 Task: Look for space in Uherské Hradište, Czech Republic from 12th August, 2023 to 16th August, 2023 for 8 adults in price range Rs.10000 to Rs.16000. Place can be private room with 8 bedrooms having 8 beds and 8 bathrooms. Property type can be house, flat, guest house, hotel. Amenities needed are: wifi, TV, free parkinig on premises, gym, breakfast. Booking option can be shelf check-in. Required host language is English.
Action: Mouse moved to (419, 88)
Screenshot: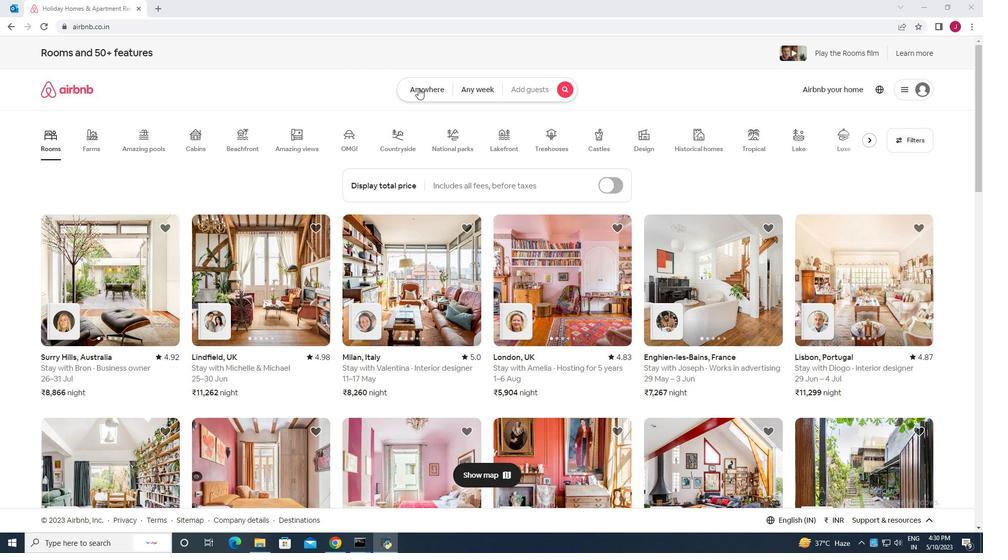 
Action: Mouse pressed left at (419, 88)
Screenshot: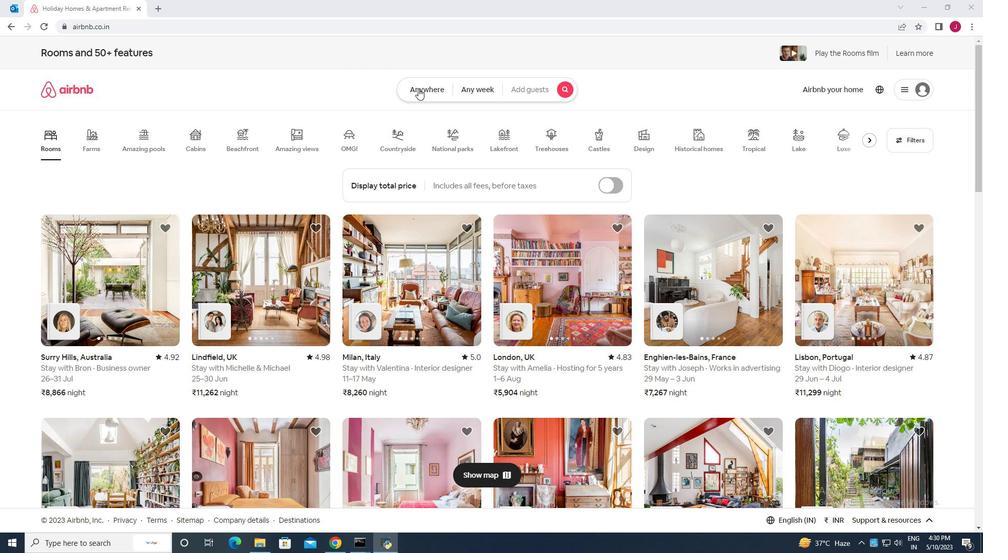 
Action: Mouse moved to (313, 131)
Screenshot: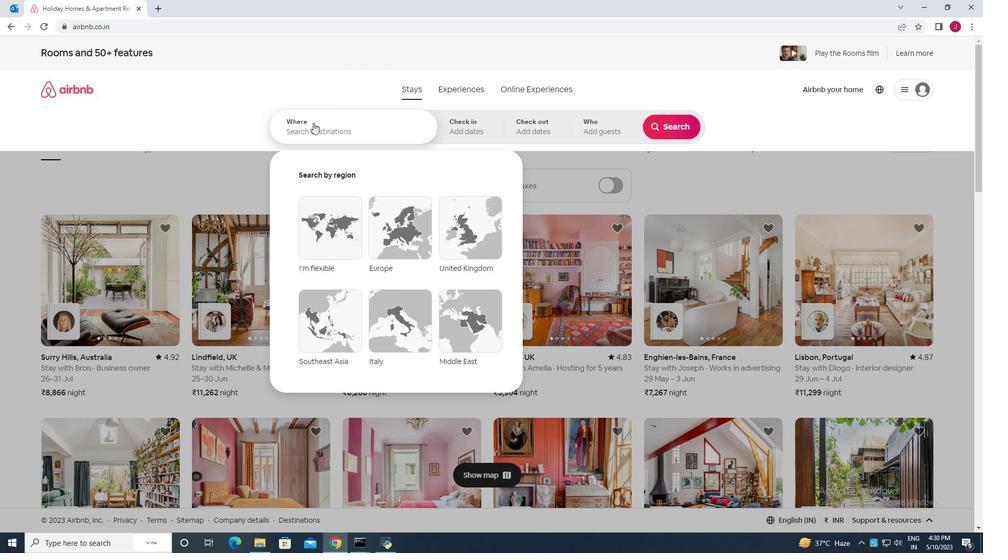 
Action: Mouse pressed left at (313, 131)
Screenshot: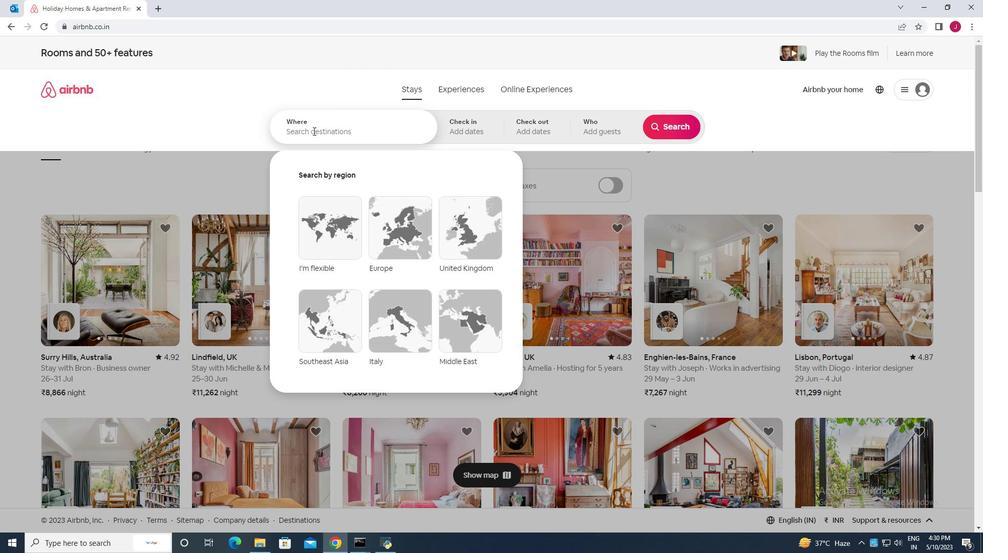 
Action: Mouse moved to (313, 132)
Screenshot: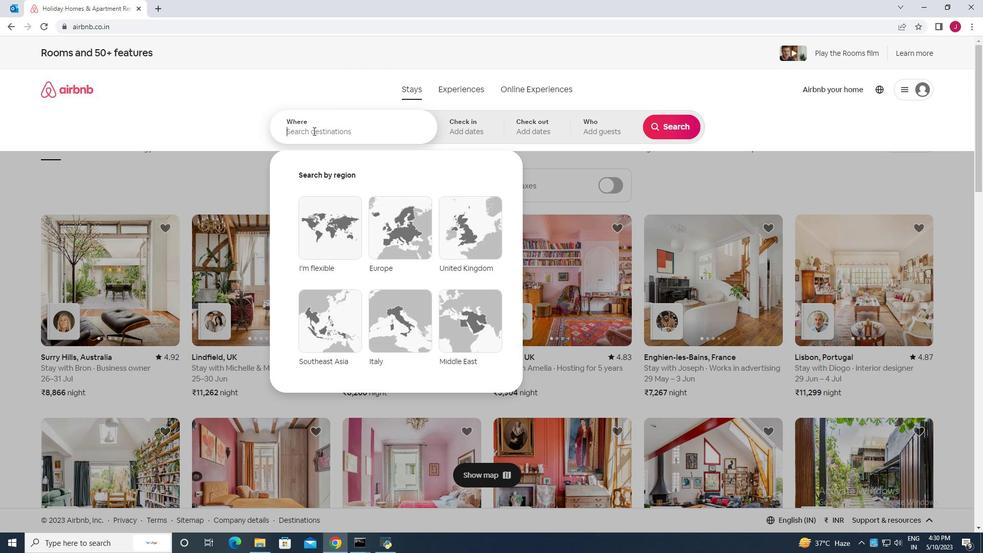 
Action: Key pressed <Key.caps_lock>U<Key.caps_lock>herske<Key.space>har<Key.backspace><Key.backspace>radiste<Key.space>czech<Key.space>republic
Screenshot: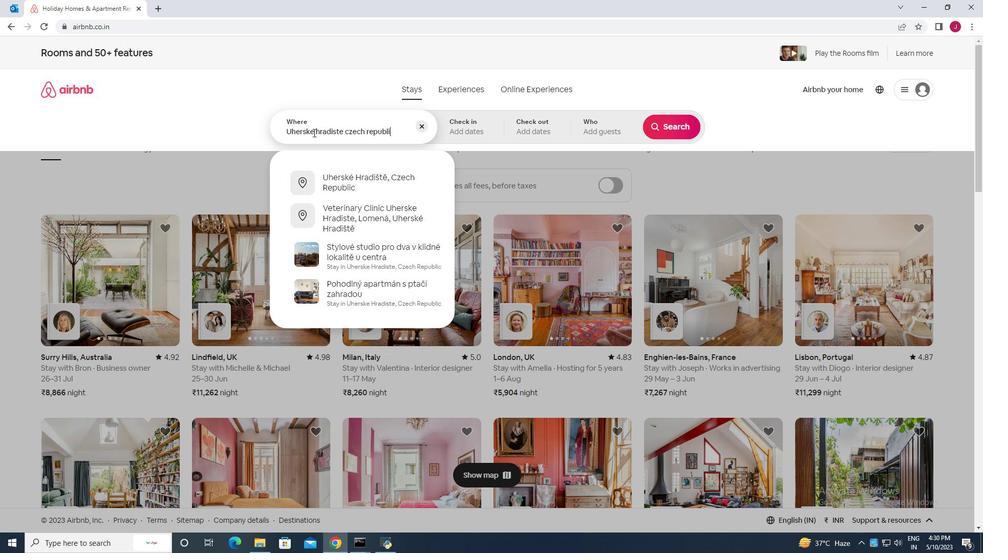 
Action: Mouse moved to (366, 183)
Screenshot: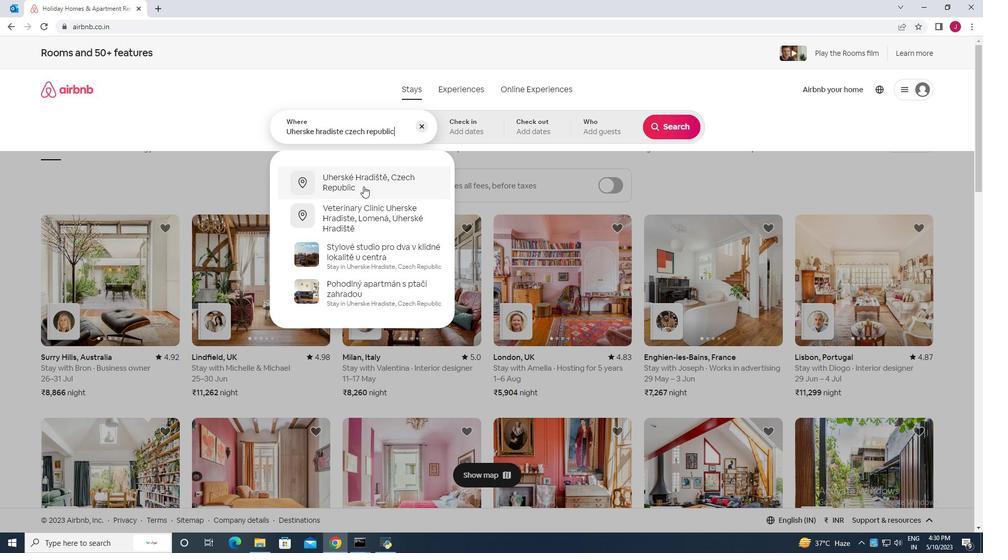 
Action: Mouse pressed left at (366, 183)
Screenshot: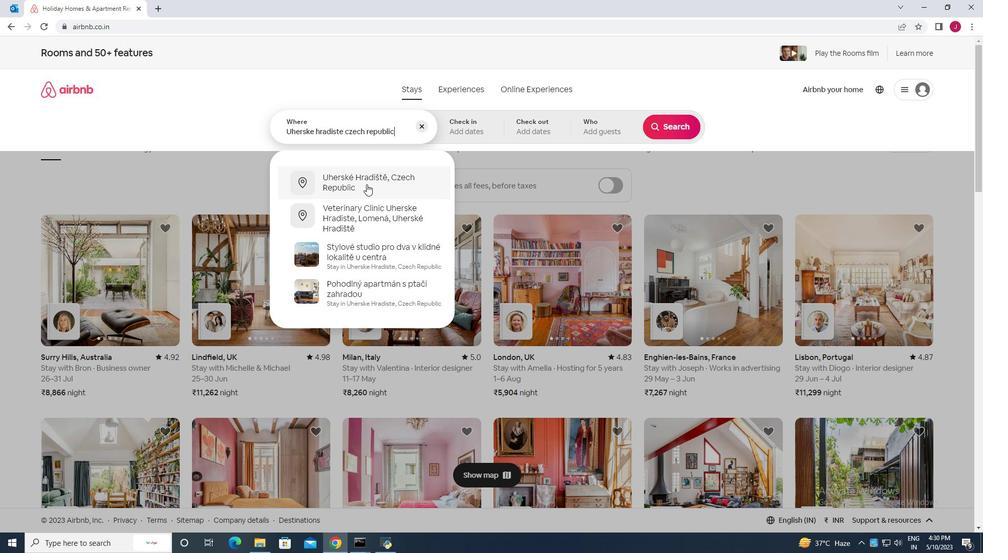 
Action: Mouse moved to (672, 212)
Screenshot: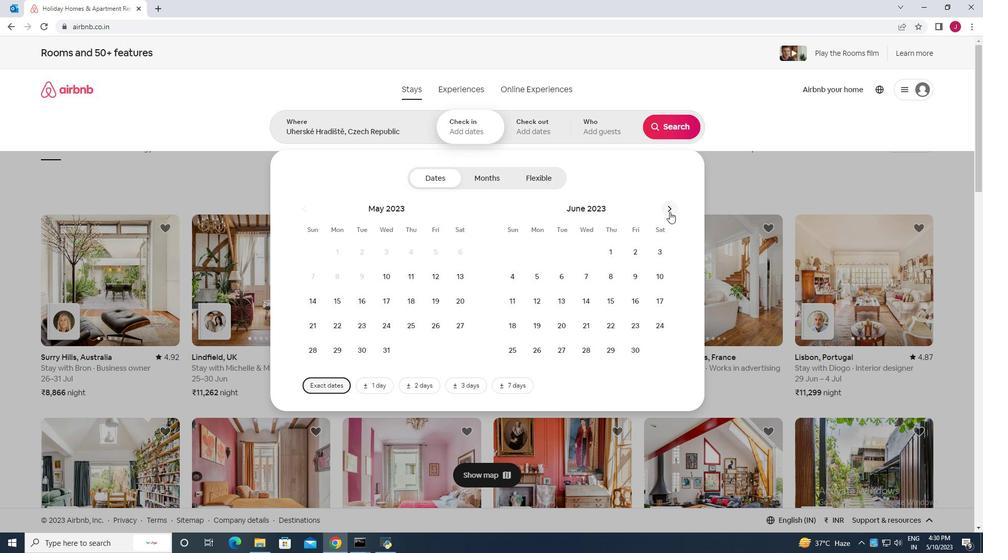 
Action: Mouse pressed left at (672, 212)
Screenshot: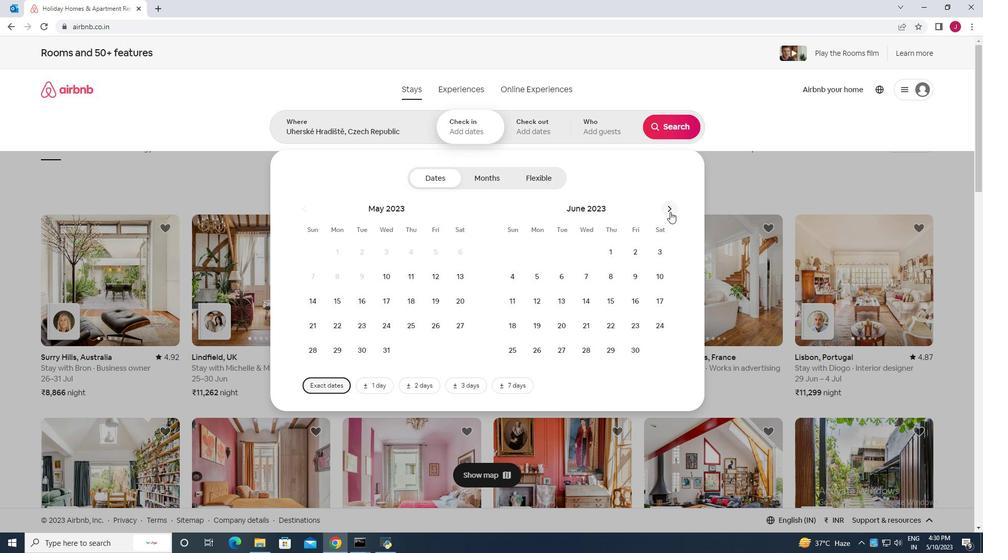 
Action: Mouse moved to (672, 212)
Screenshot: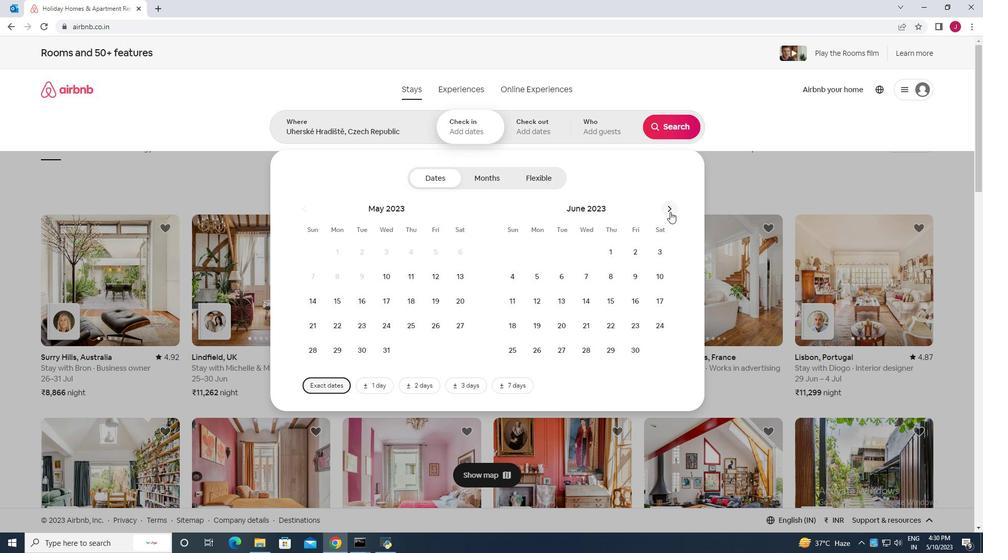
Action: Mouse pressed left at (672, 212)
Screenshot: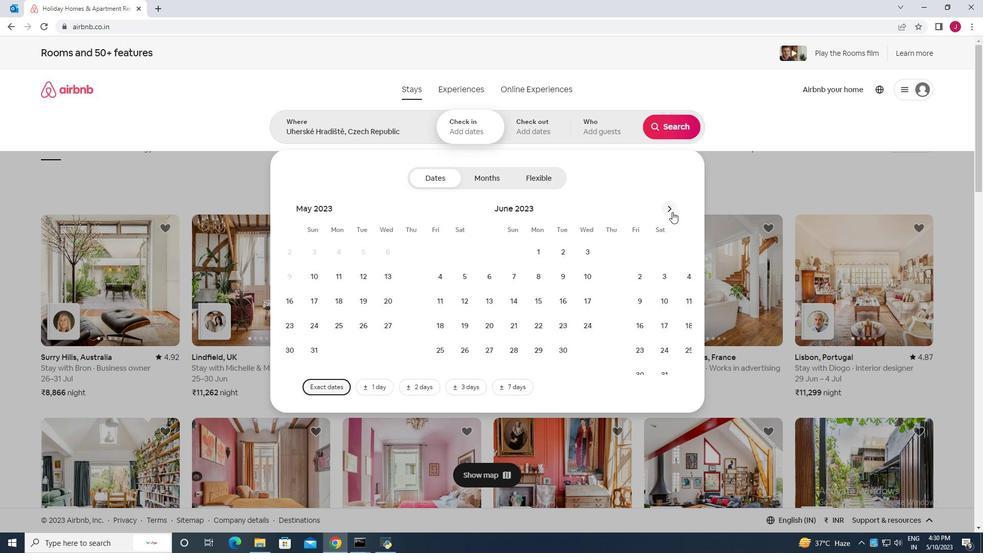 
Action: Mouse pressed left at (672, 212)
Screenshot: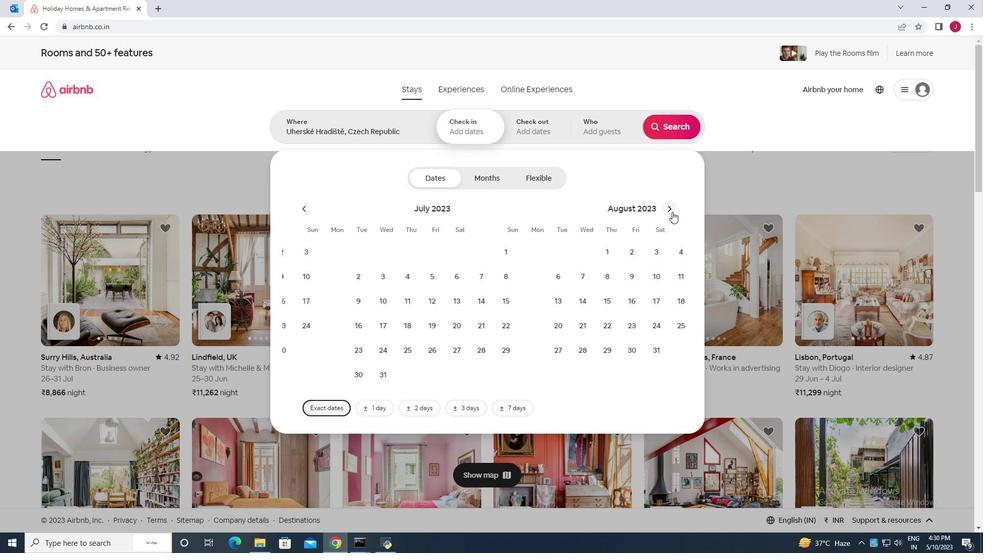 
Action: Mouse moved to (461, 278)
Screenshot: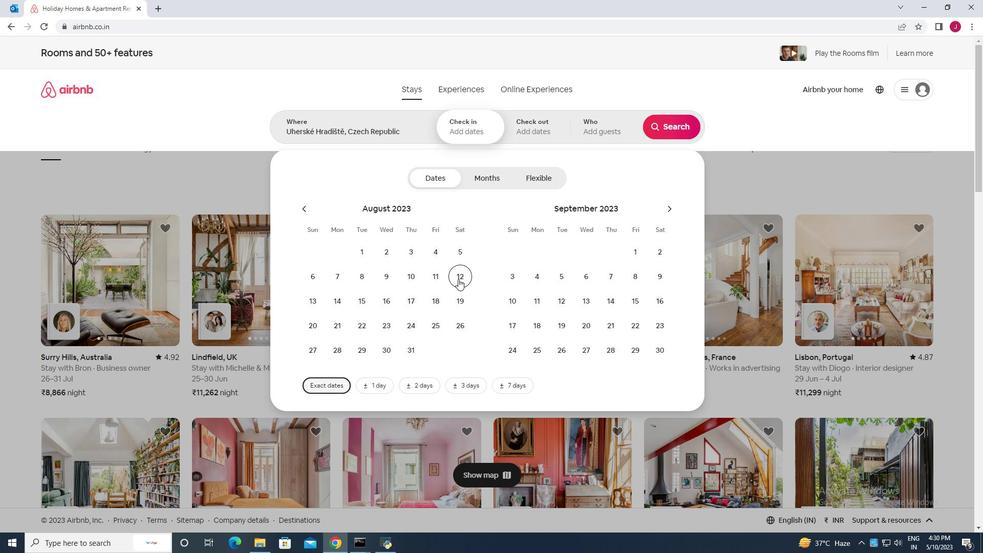 
Action: Mouse pressed left at (461, 278)
Screenshot: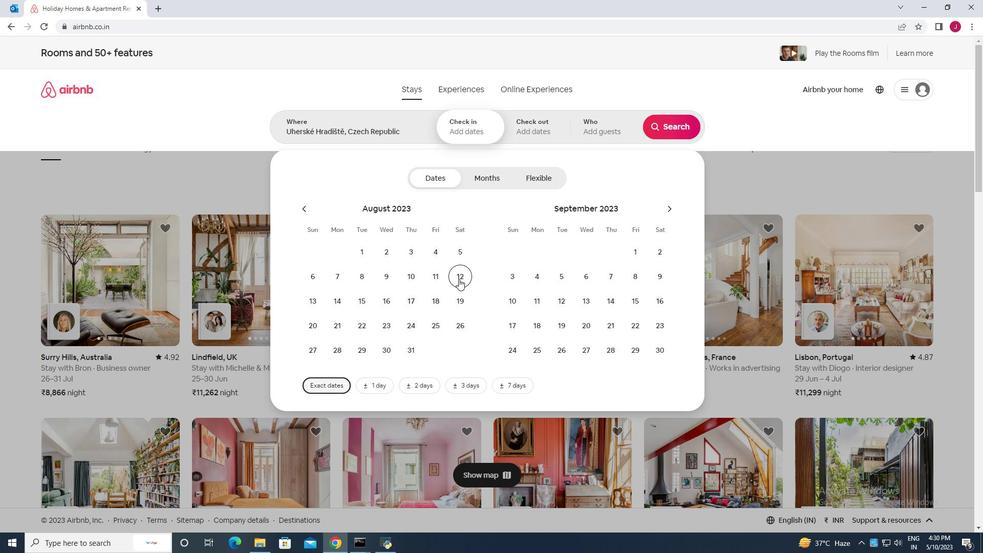 
Action: Mouse moved to (385, 302)
Screenshot: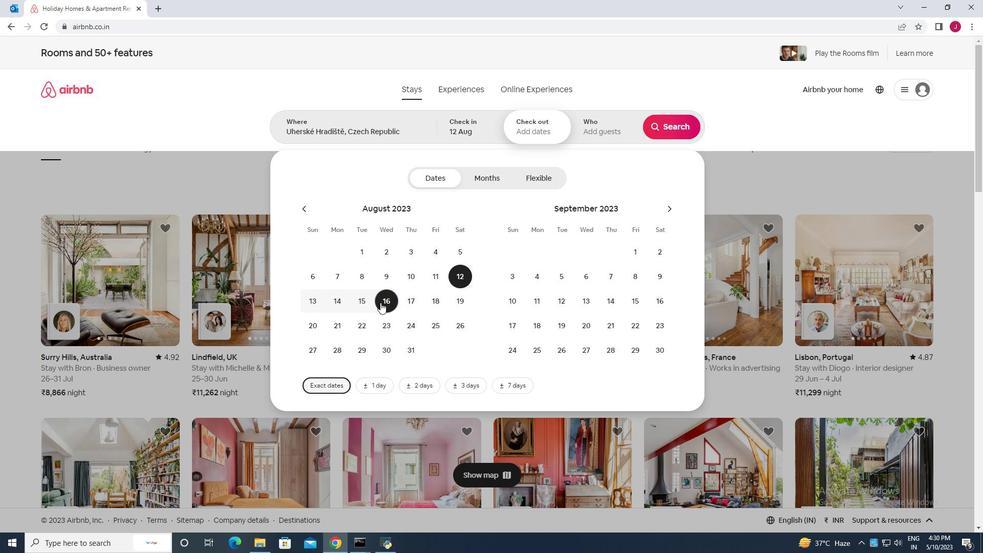 
Action: Mouse pressed left at (385, 302)
Screenshot: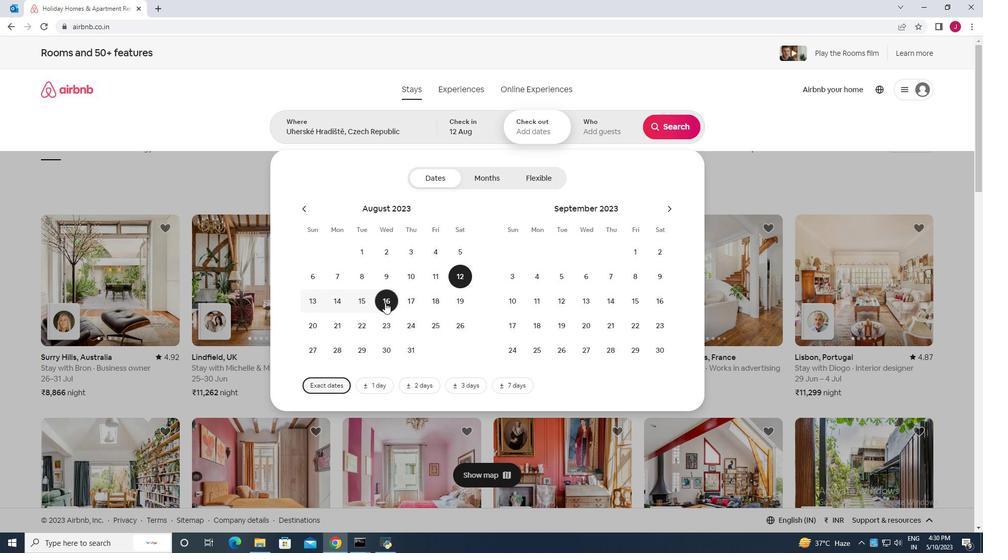 
Action: Mouse moved to (599, 131)
Screenshot: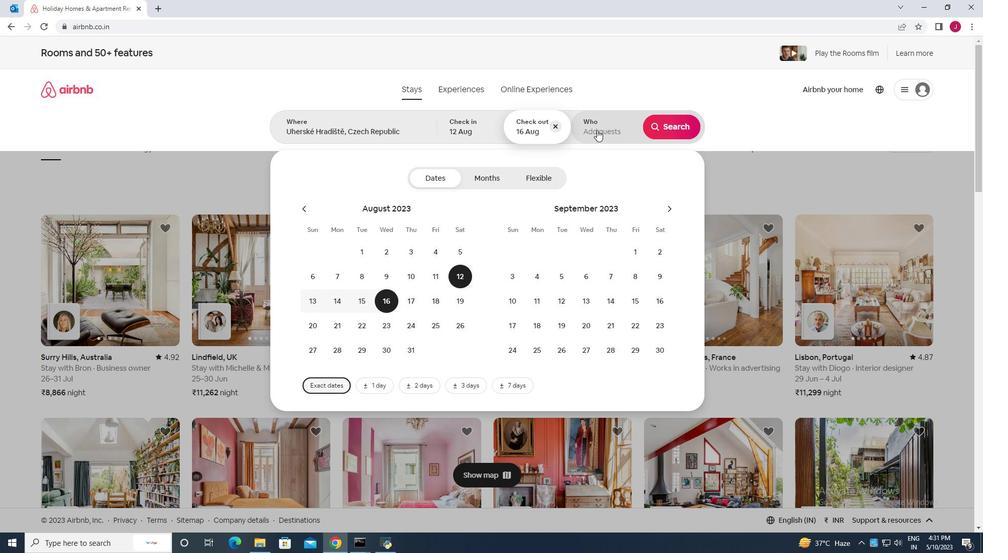 
Action: Mouse pressed left at (599, 131)
Screenshot: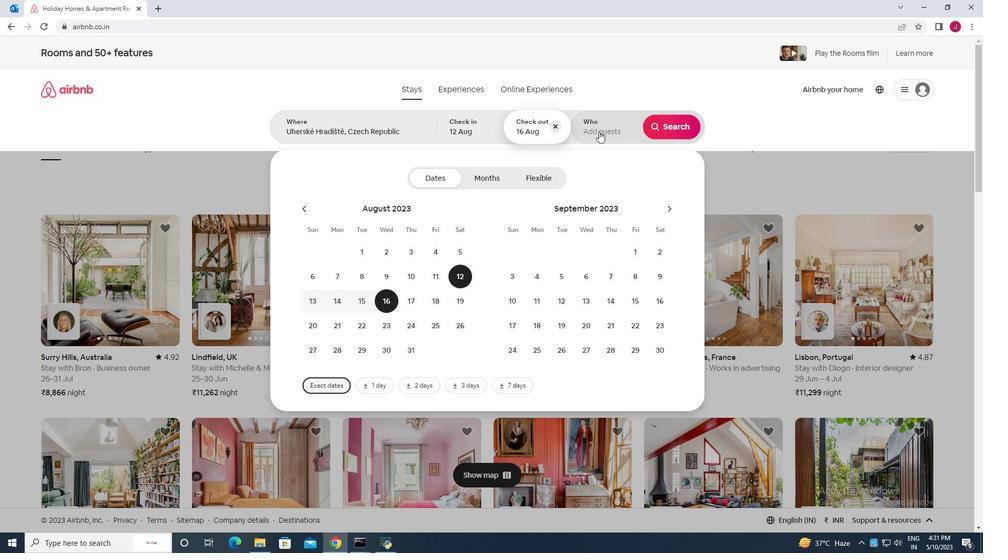 
Action: Mouse moved to (675, 182)
Screenshot: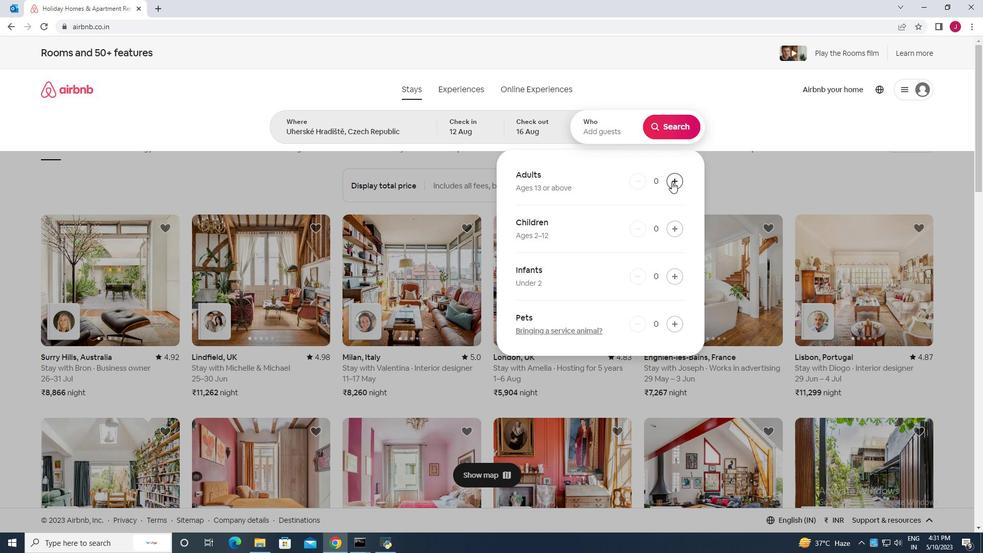 
Action: Mouse pressed left at (675, 182)
Screenshot: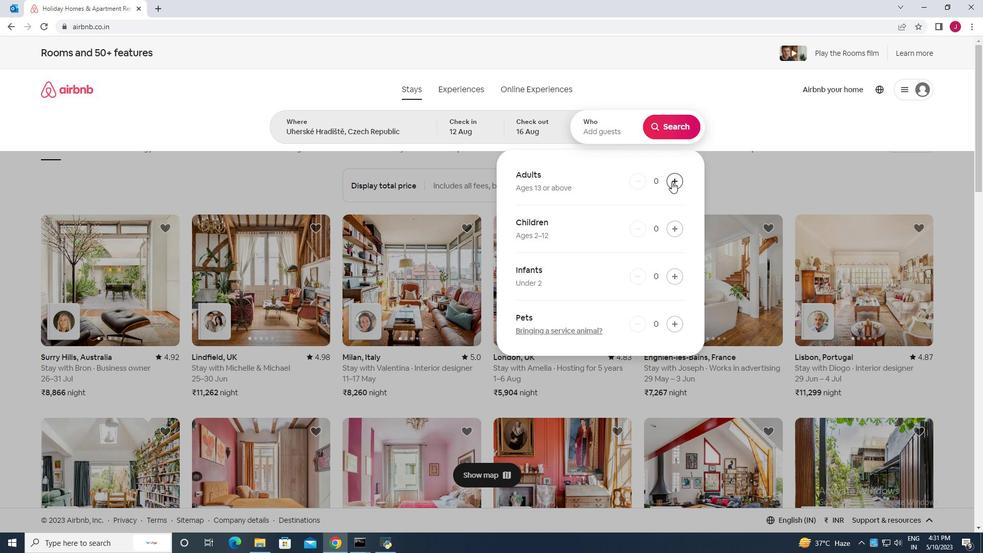 
Action: Mouse moved to (675, 182)
Screenshot: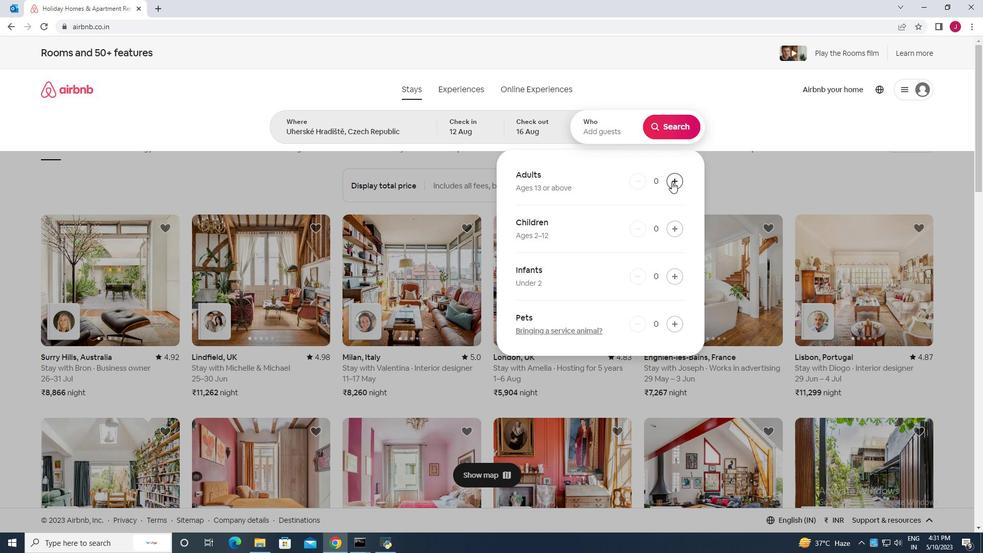 
Action: Mouse pressed left at (675, 182)
Screenshot: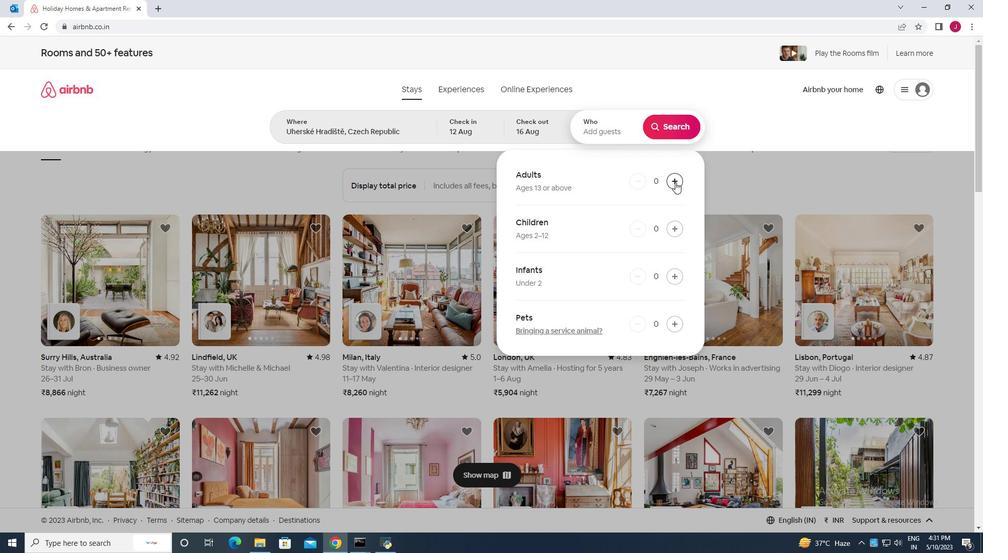 
Action: Mouse pressed left at (675, 182)
Screenshot: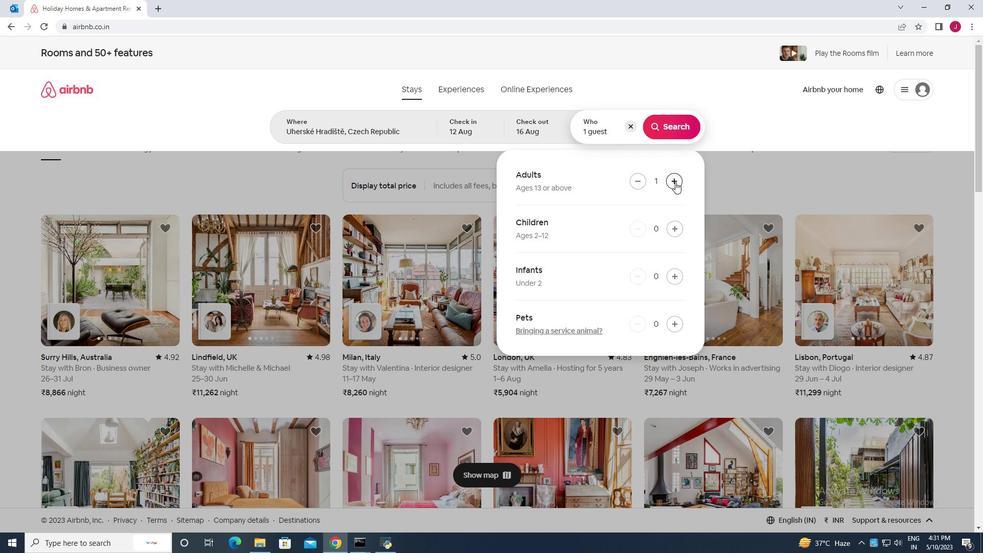 
Action: Mouse pressed left at (675, 182)
Screenshot: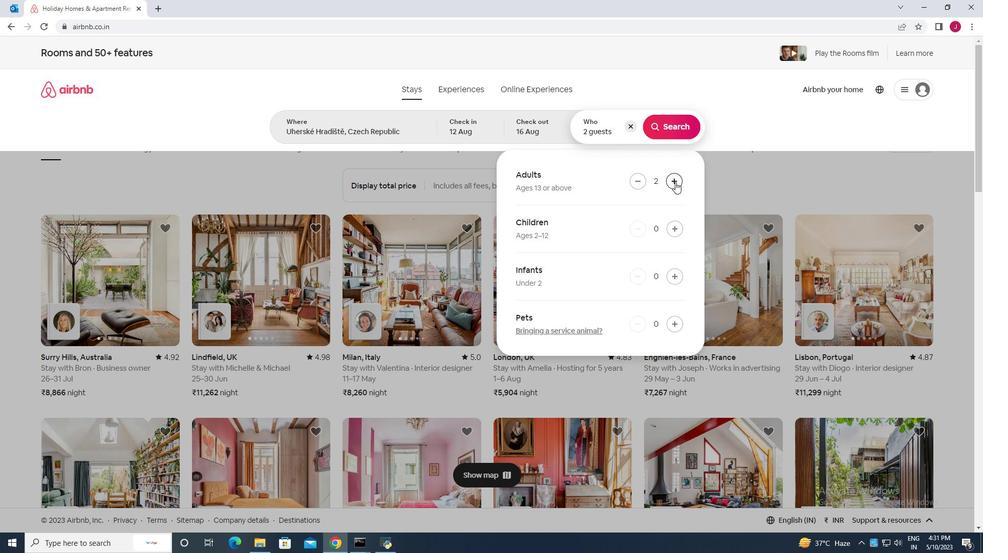 
Action: Mouse pressed left at (675, 182)
Screenshot: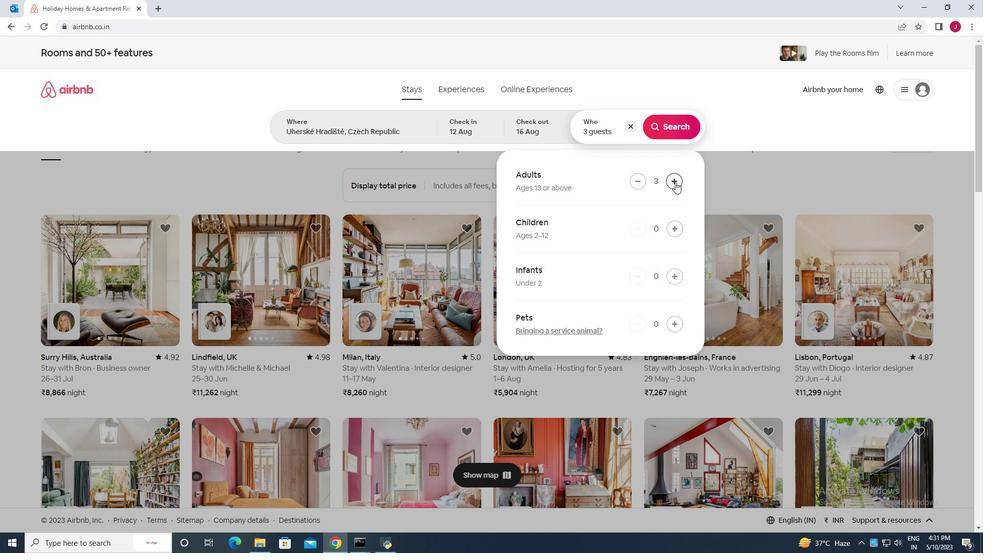 
Action: Mouse pressed left at (675, 182)
Screenshot: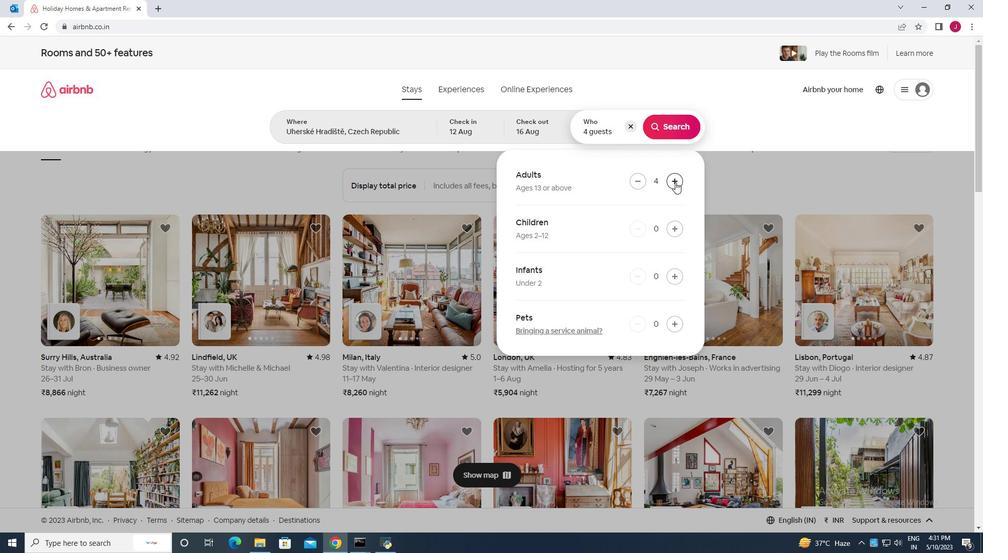 
Action: Mouse pressed left at (675, 182)
Screenshot: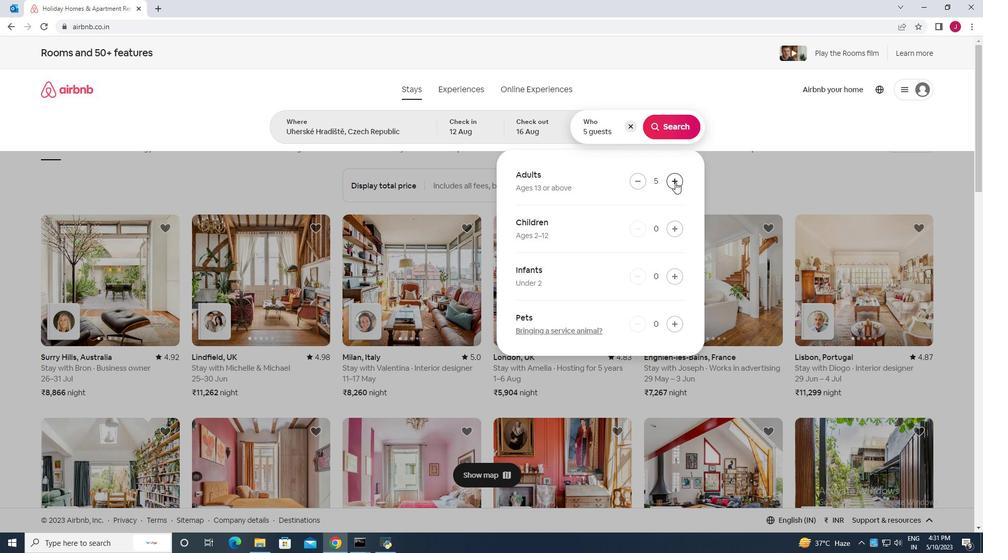 
Action: Mouse pressed left at (675, 182)
Screenshot: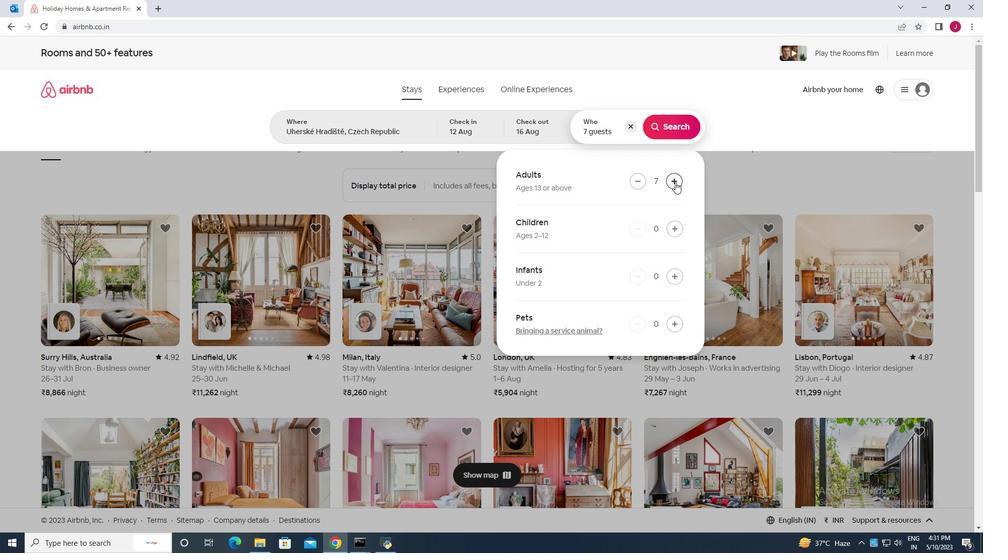 
Action: Mouse moved to (681, 126)
Screenshot: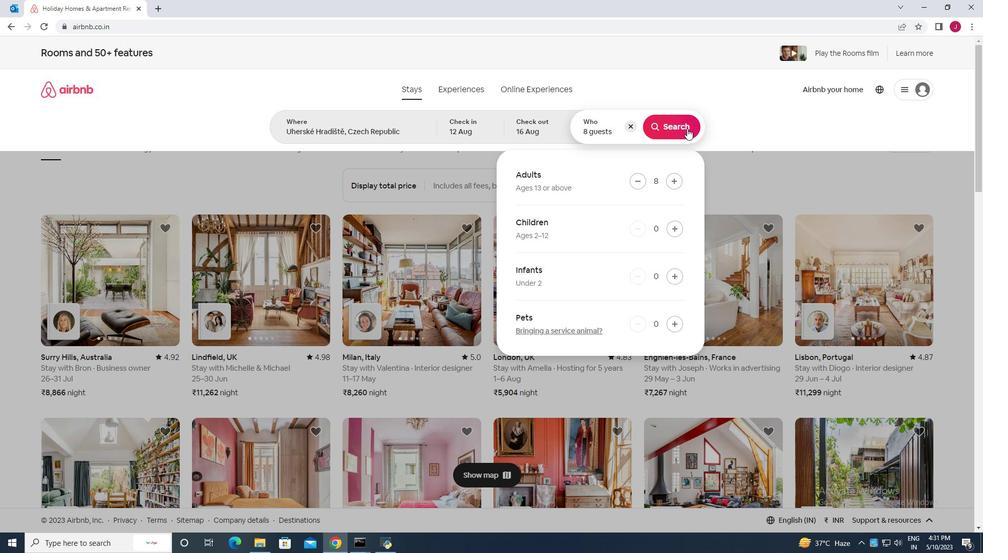 
Action: Mouse pressed left at (681, 126)
Screenshot: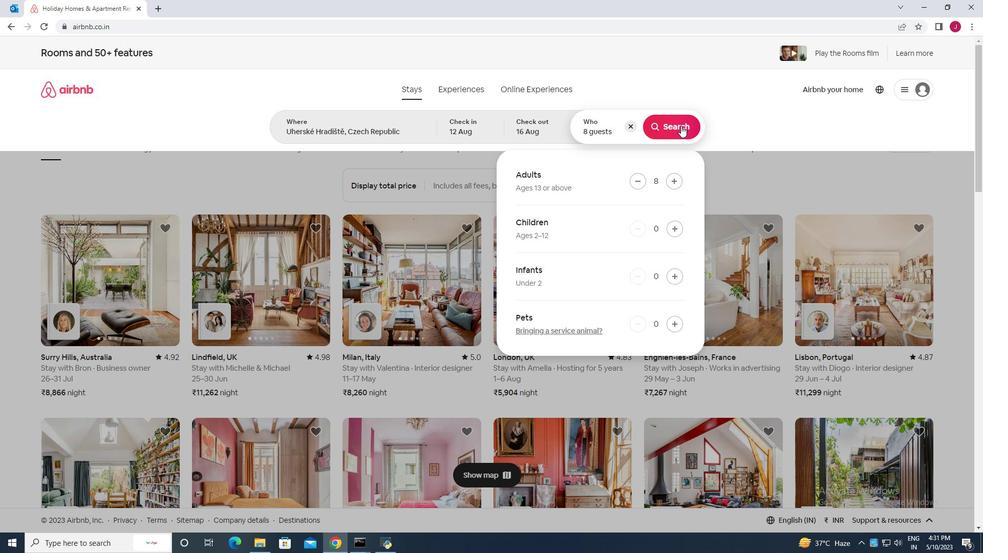 
Action: Mouse moved to (944, 96)
Screenshot: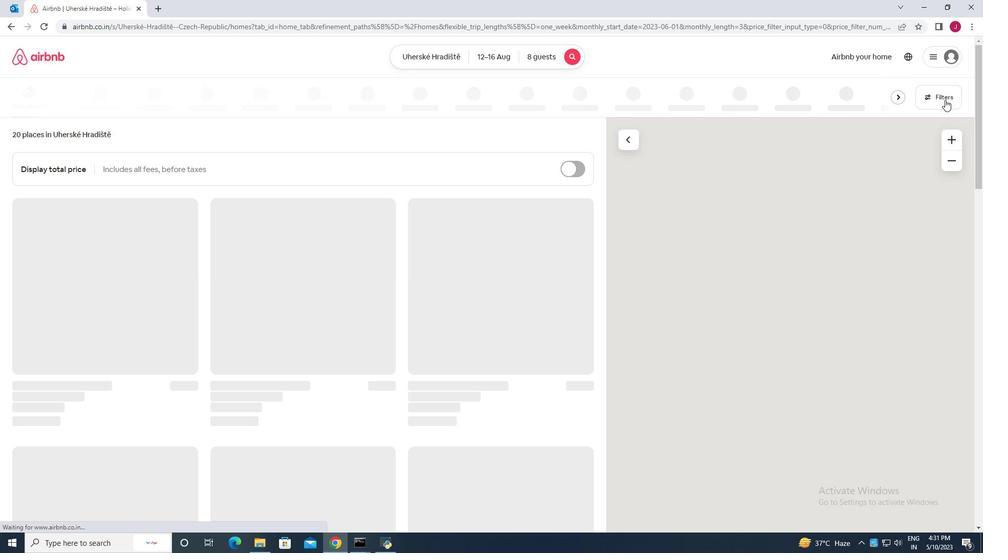 
Action: Mouse pressed left at (944, 96)
Screenshot: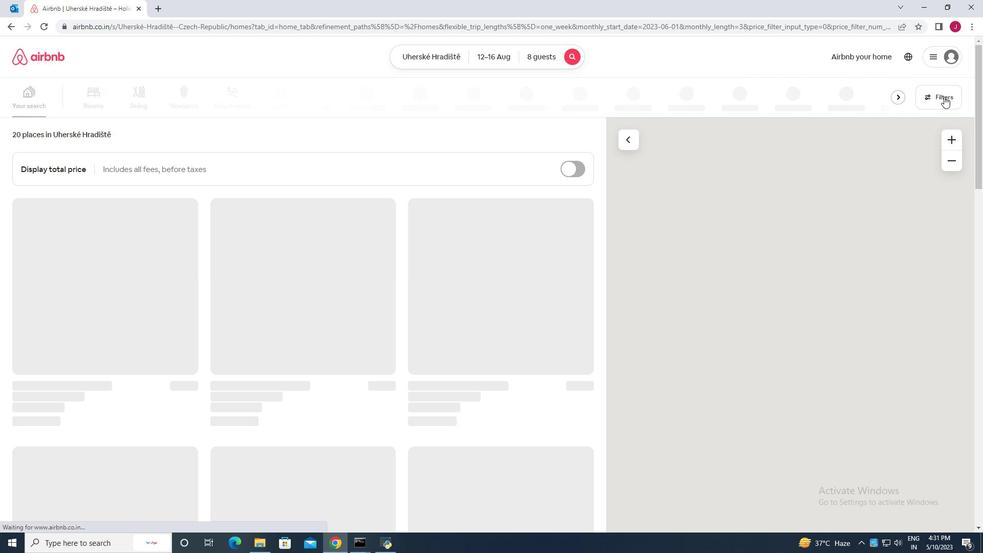 
Action: Mouse moved to (365, 344)
Screenshot: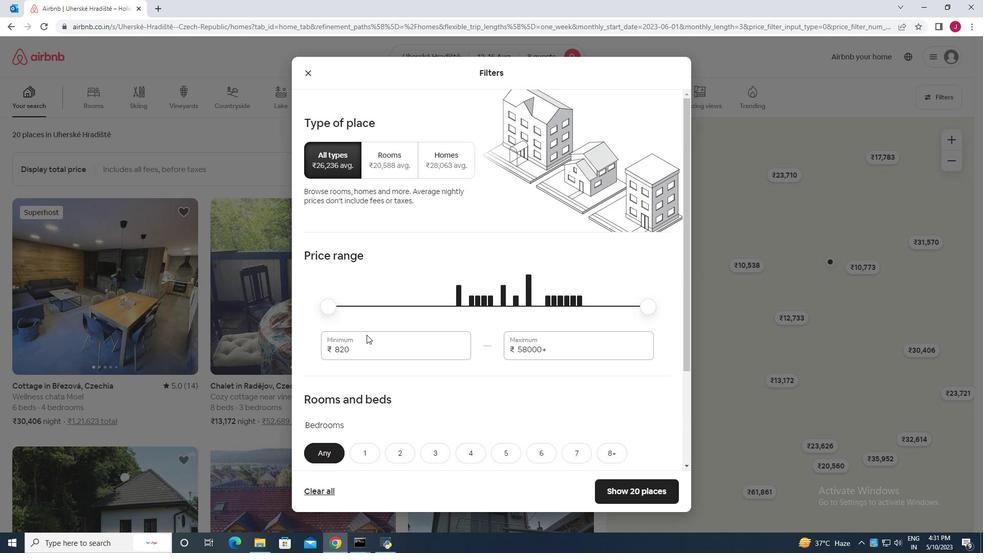 
Action: Mouse pressed left at (365, 344)
Screenshot: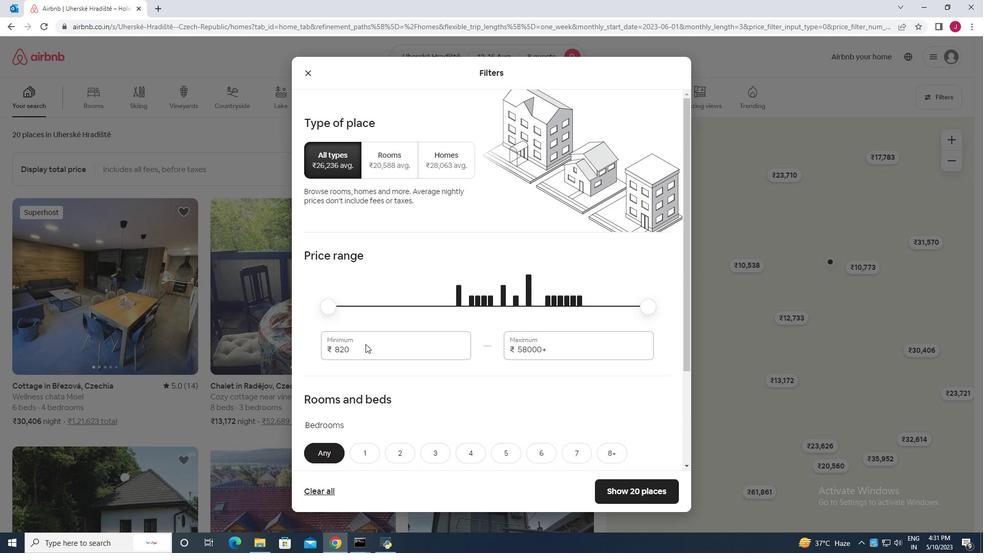 
Action: Key pressed <Key.backspace><Key.backspace><Key.backspace><Key.backspace><Key.backspace><Key.backspace><Key.backspace><Key.backspace><Key.backspace><Key.backspace>10000
Screenshot: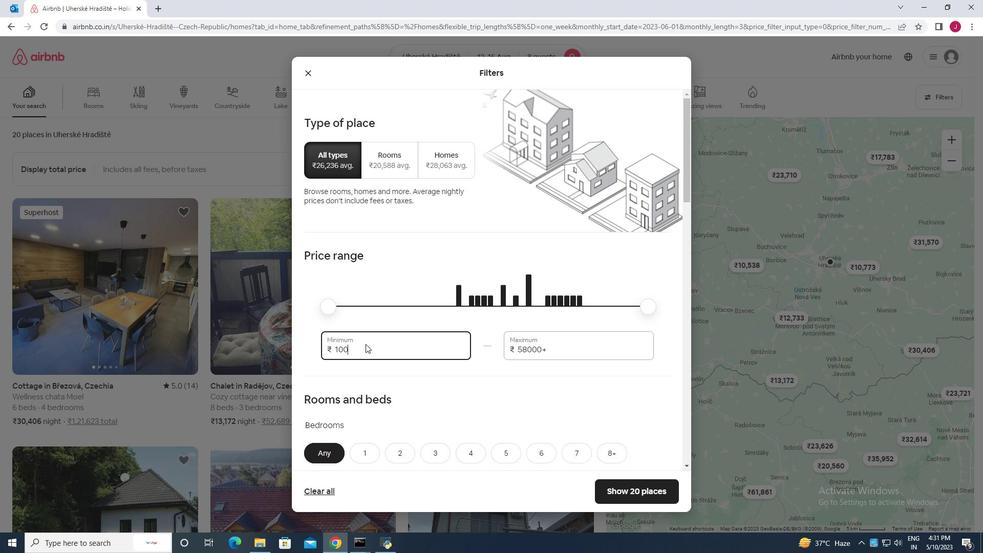 
Action: Mouse moved to (572, 350)
Screenshot: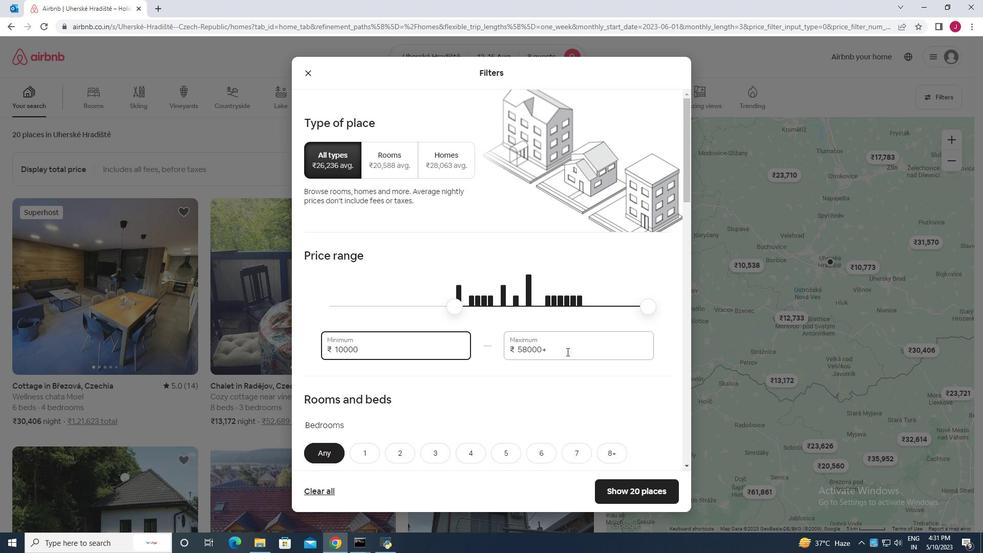 
Action: Mouse pressed left at (572, 350)
Screenshot: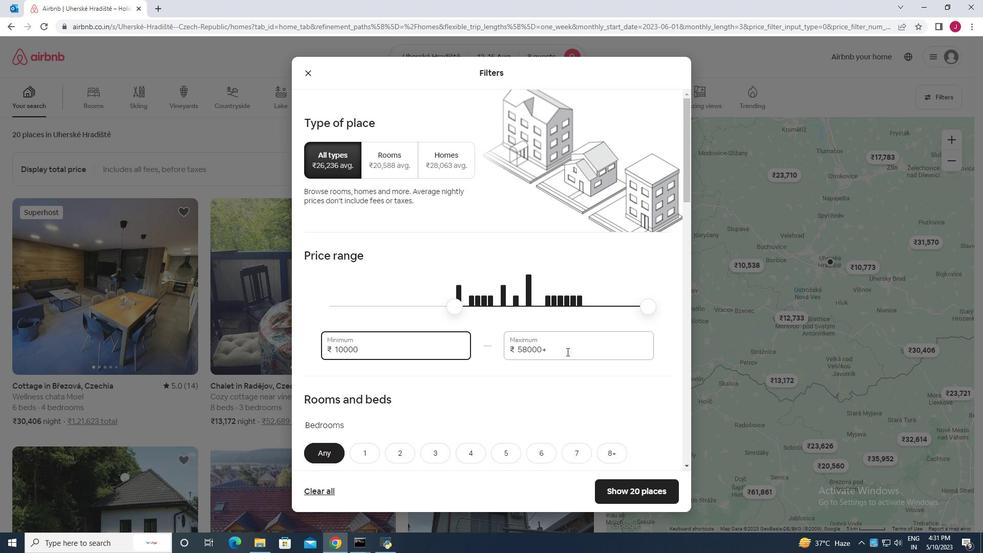 
Action: Mouse moved to (573, 349)
Screenshot: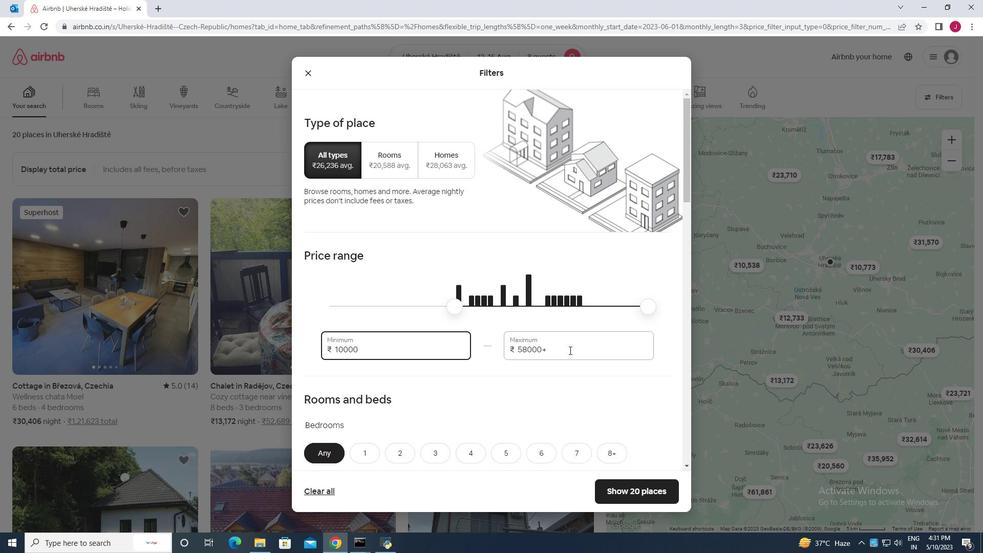 
Action: Key pressed <Key.backspace><Key.backspace><Key.backspace><Key.backspace><Key.backspace><Key.backspace><Key.backspace><Key.backspace><Key.backspace><Key.backspace><Key.backspace>16000
Screenshot: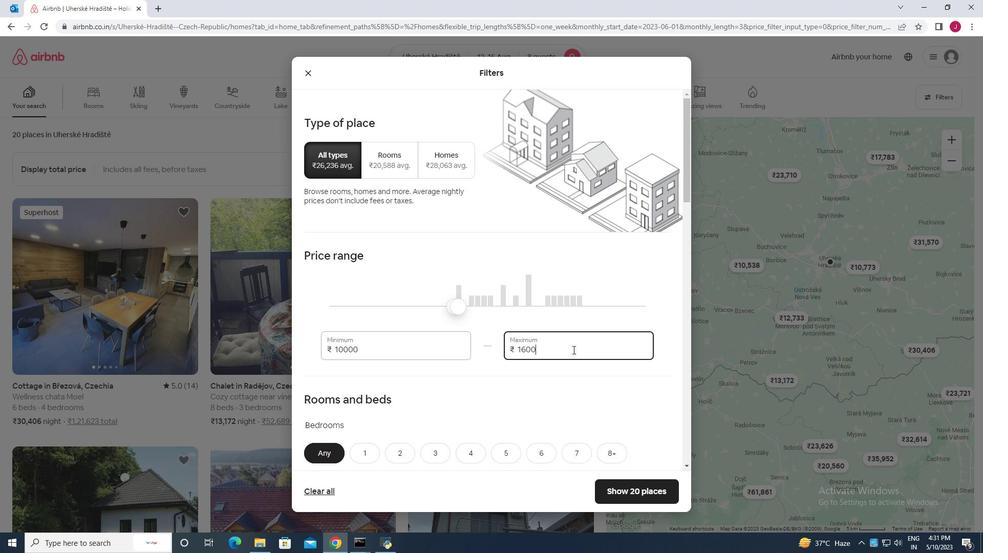 
Action: Mouse moved to (509, 332)
Screenshot: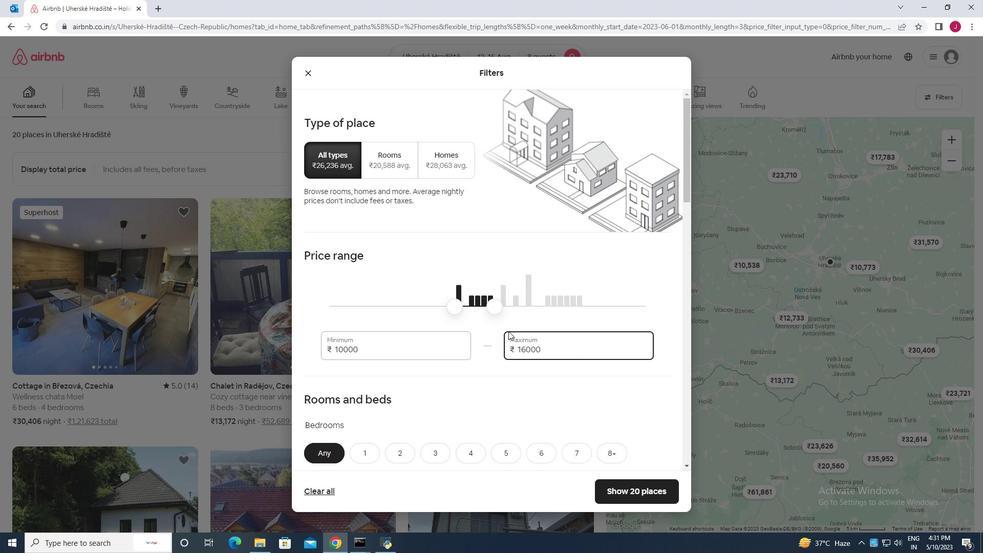 
Action: Mouse scrolled (509, 332) with delta (0, 0)
Screenshot: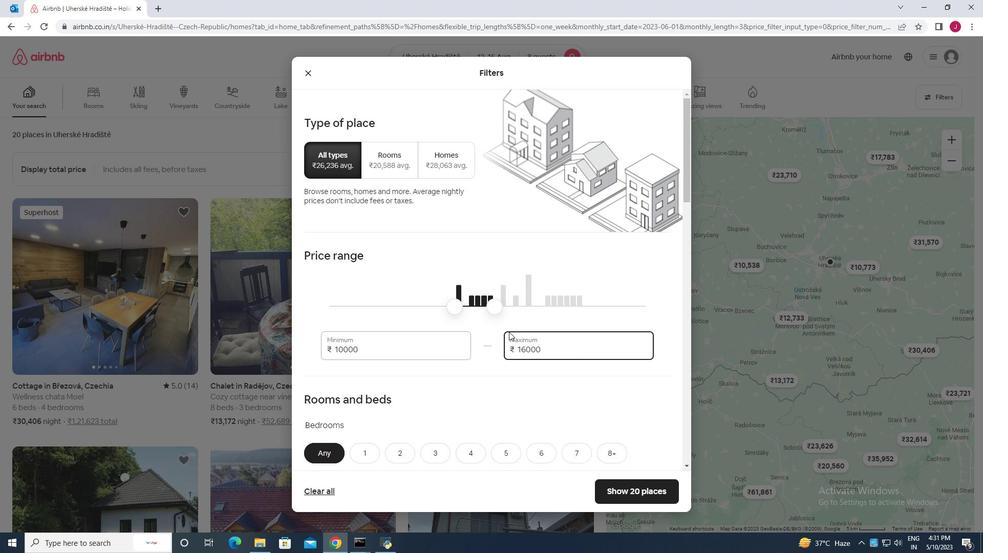 
Action: Mouse moved to (509, 333)
Screenshot: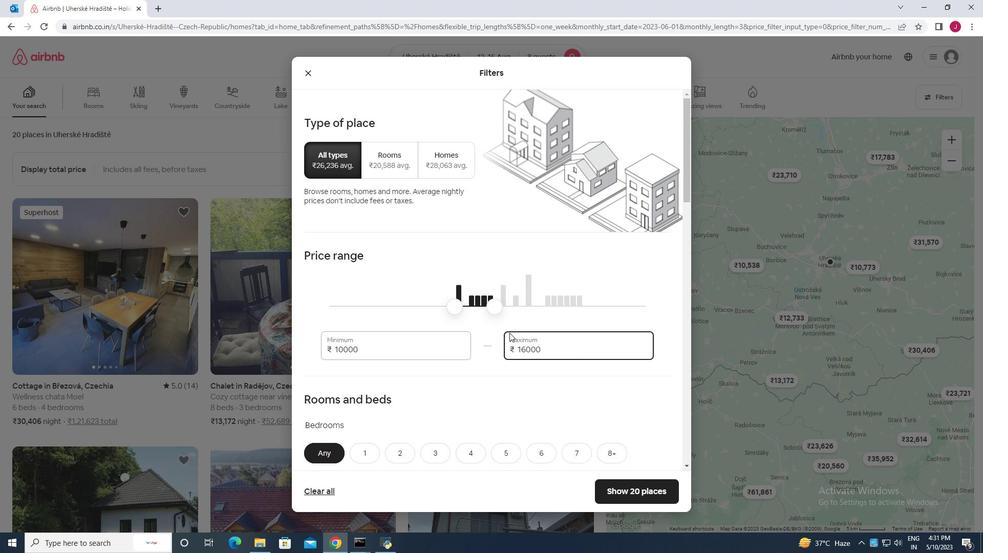
Action: Mouse scrolled (509, 332) with delta (0, 0)
Screenshot: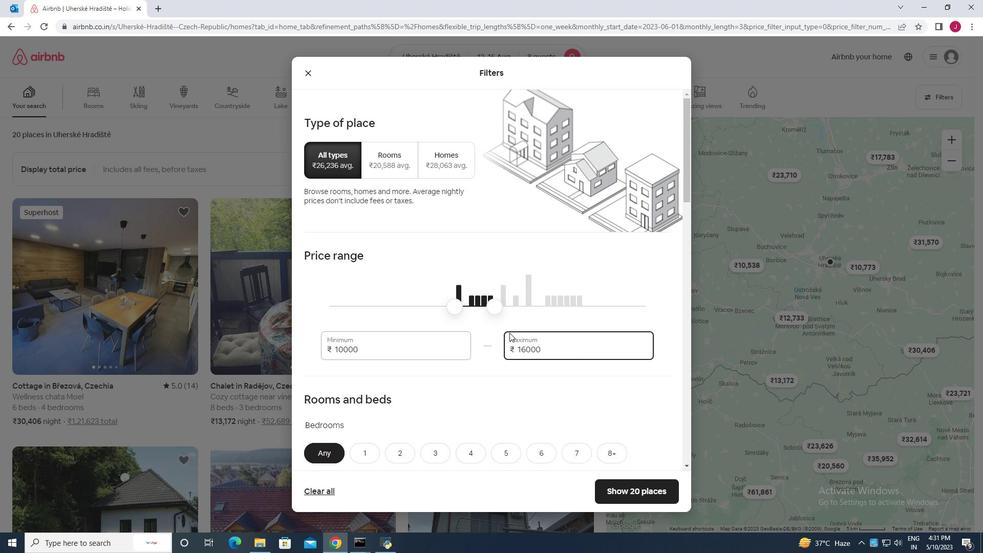 
Action: Mouse moved to (526, 341)
Screenshot: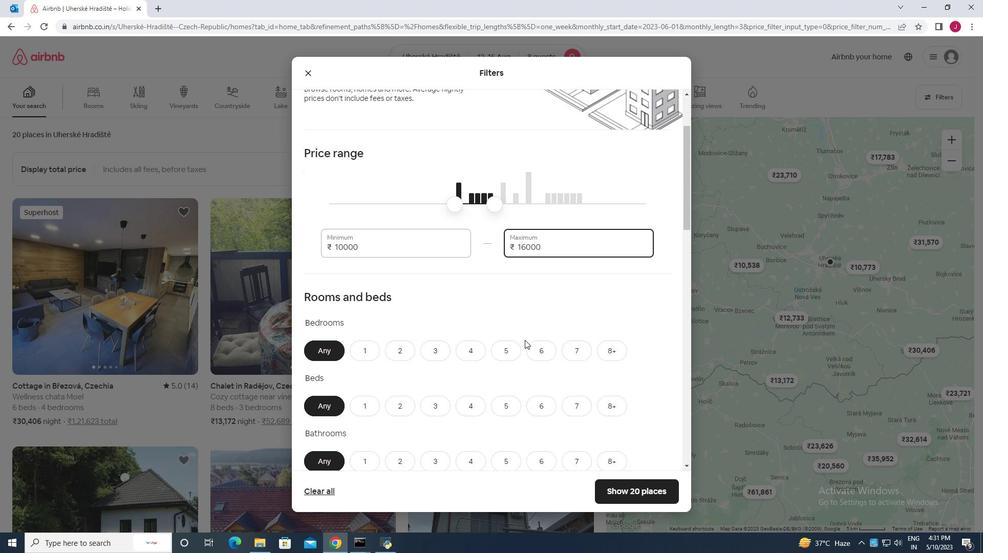 
Action: Mouse scrolled (526, 340) with delta (0, 0)
Screenshot: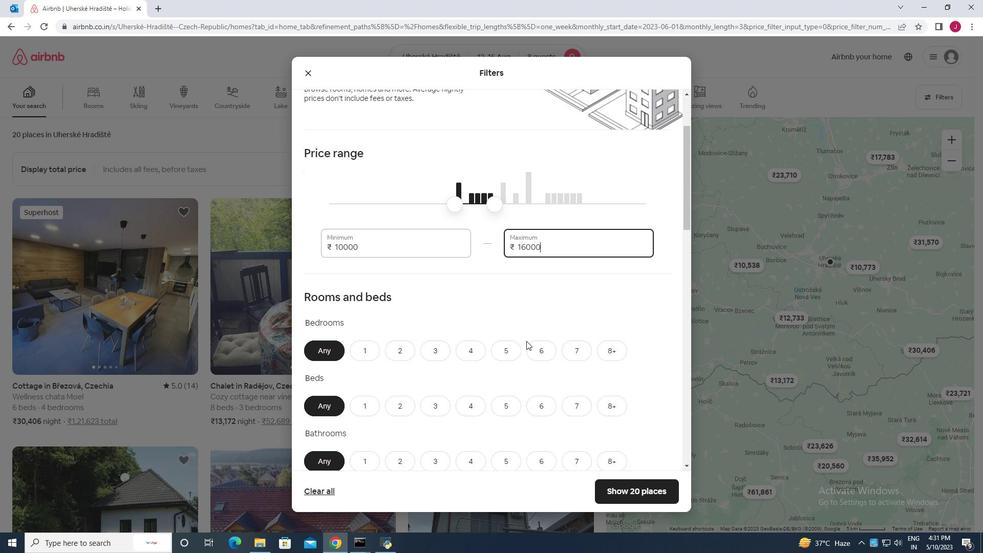 
Action: Mouse moved to (610, 300)
Screenshot: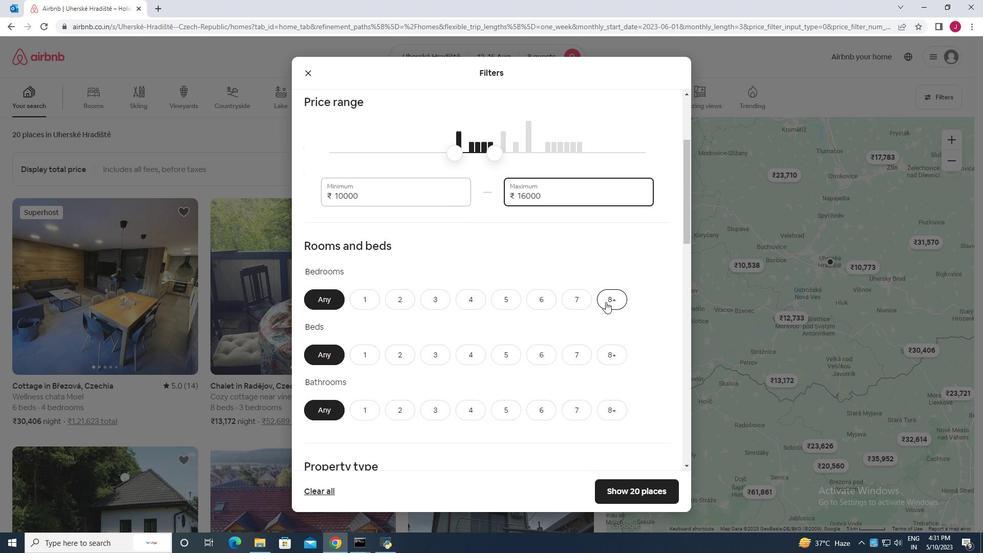 
Action: Mouse pressed left at (610, 300)
Screenshot: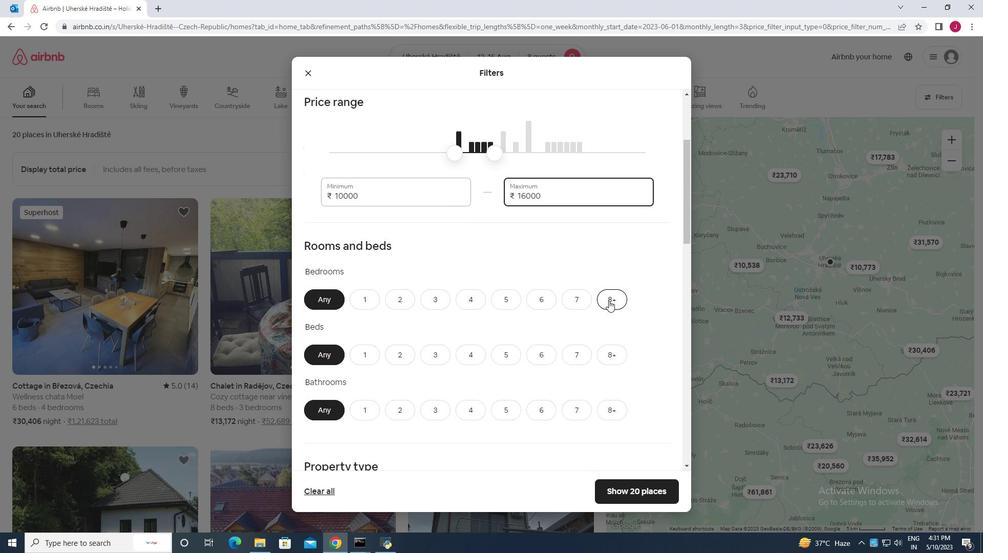 
Action: Mouse moved to (609, 352)
Screenshot: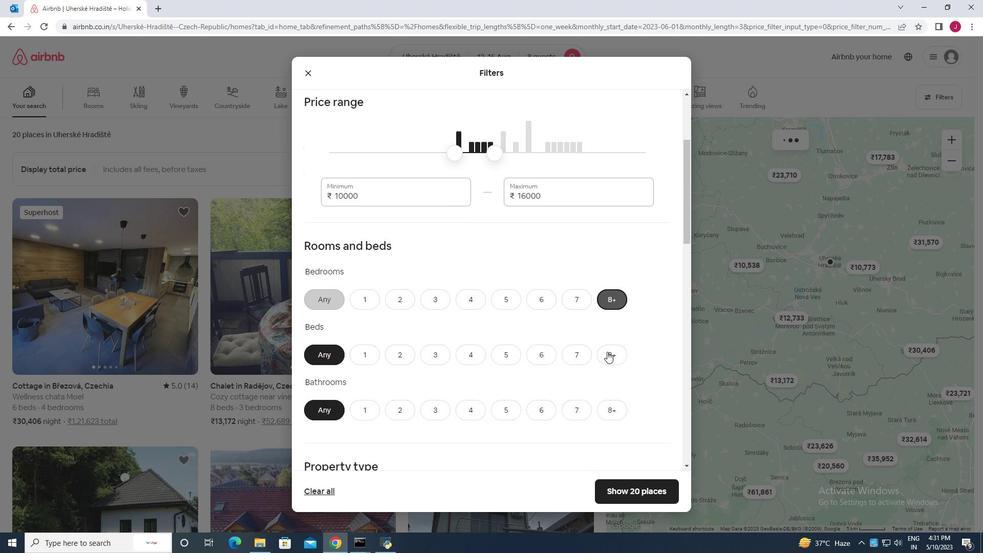 
Action: Mouse pressed left at (608, 352)
Screenshot: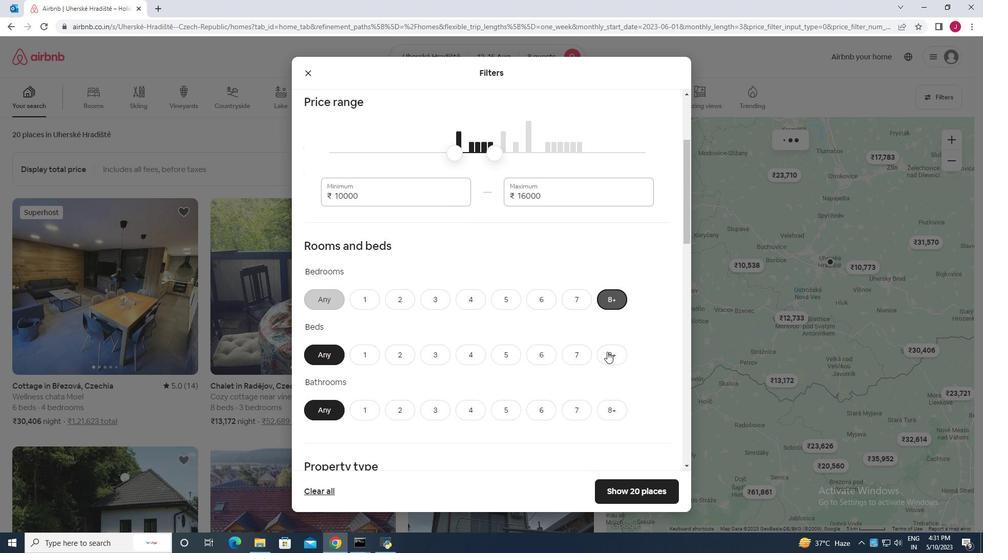 
Action: Mouse moved to (610, 410)
Screenshot: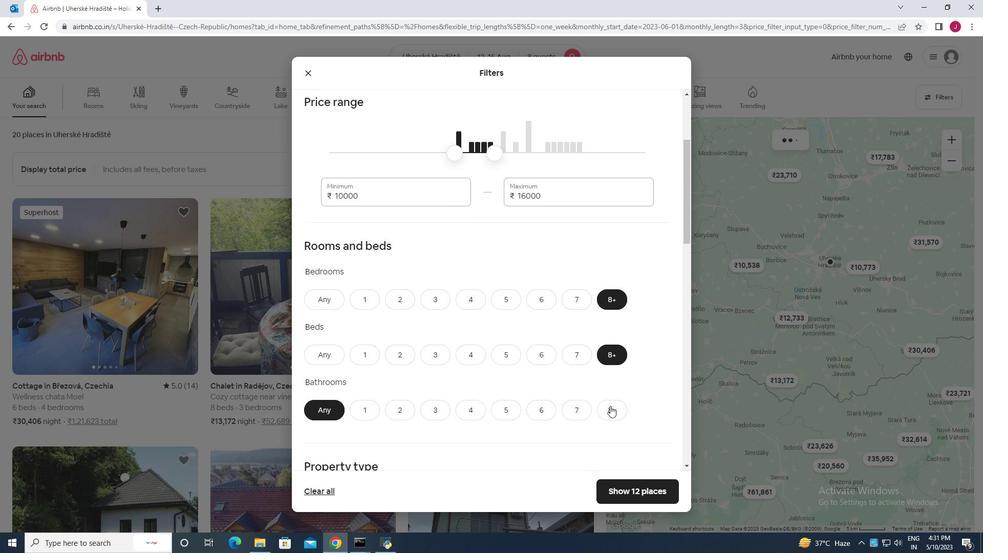
Action: Mouse pressed left at (610, 410)
Screenshot: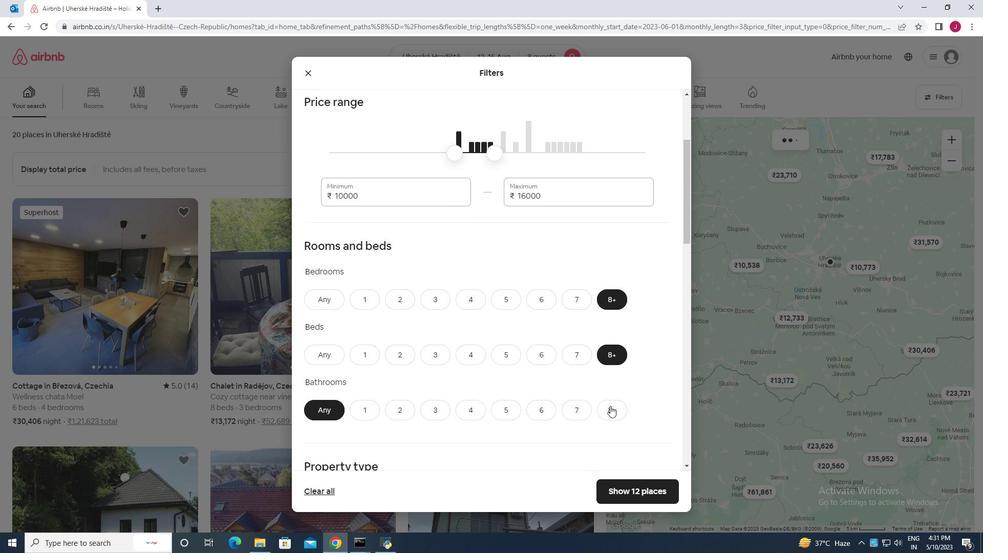 
Action: Mouse moved to (505, 369)
Screenshot: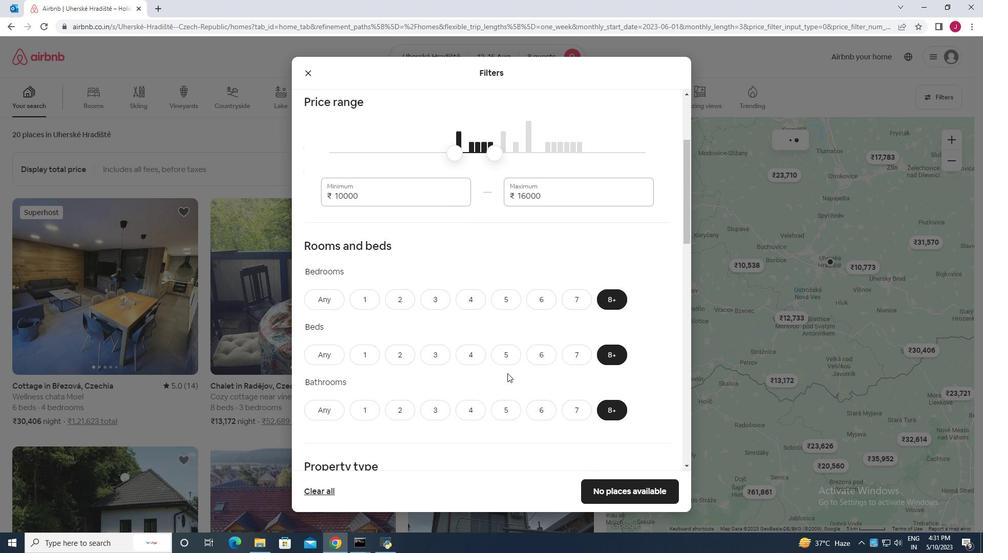 
Action: Mouse scrolled (505, 368) with delta (0, 0)
Screenshot: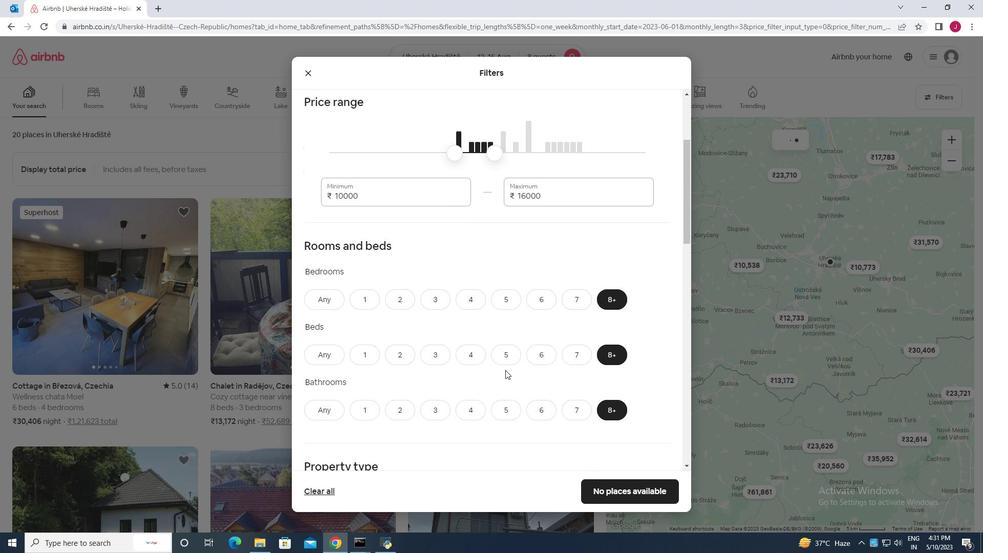 
Action: Mouse scrolled (505, 368) with delta (0, 0)
Screenshot: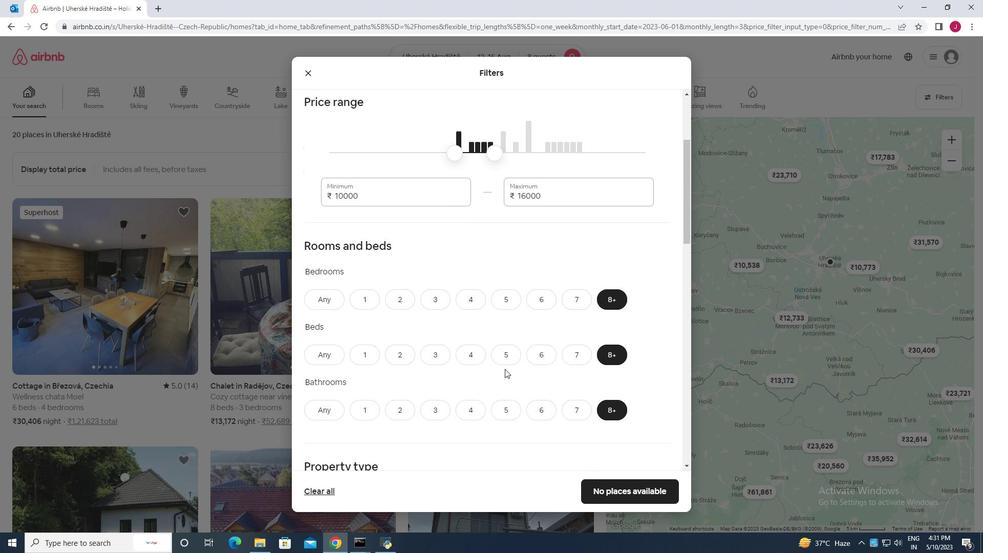 
Action: Mouse scrolled (505, 368) with delta (0, 0)
Screenshot: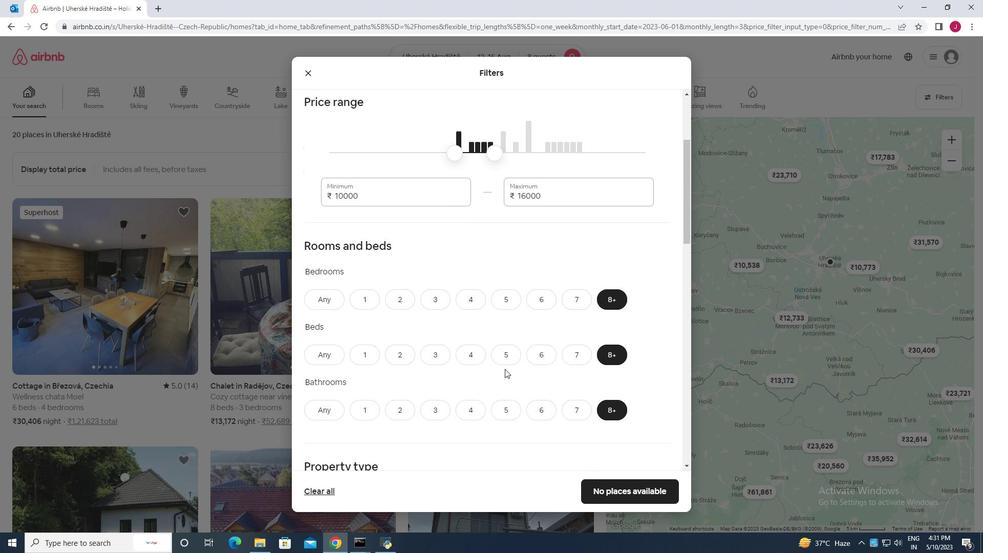 
Action: Mouse scrolled (505, 368) with delta (0, 0)
Screenshot: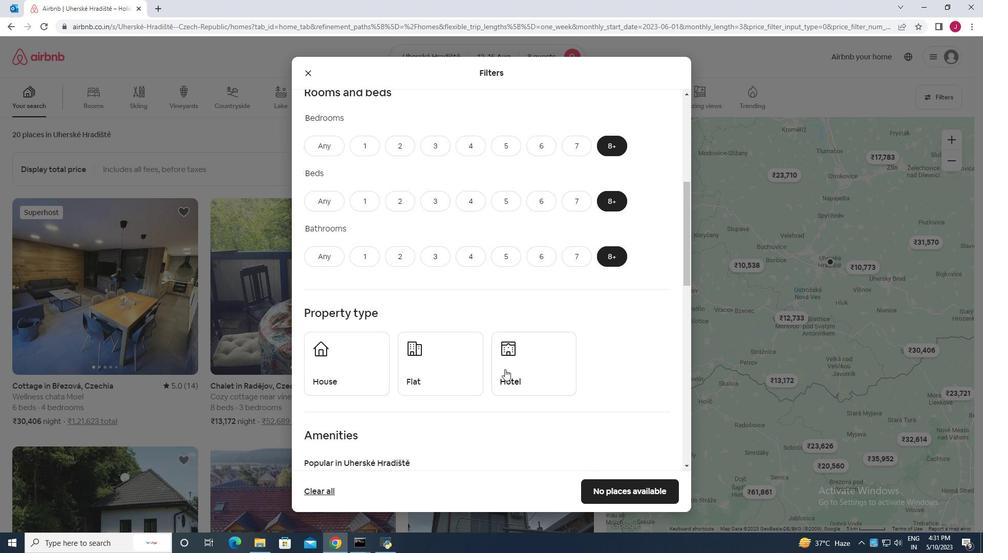 
Action: Mouse scrolled (505, 368) with delta (0, 0)
Screenshot: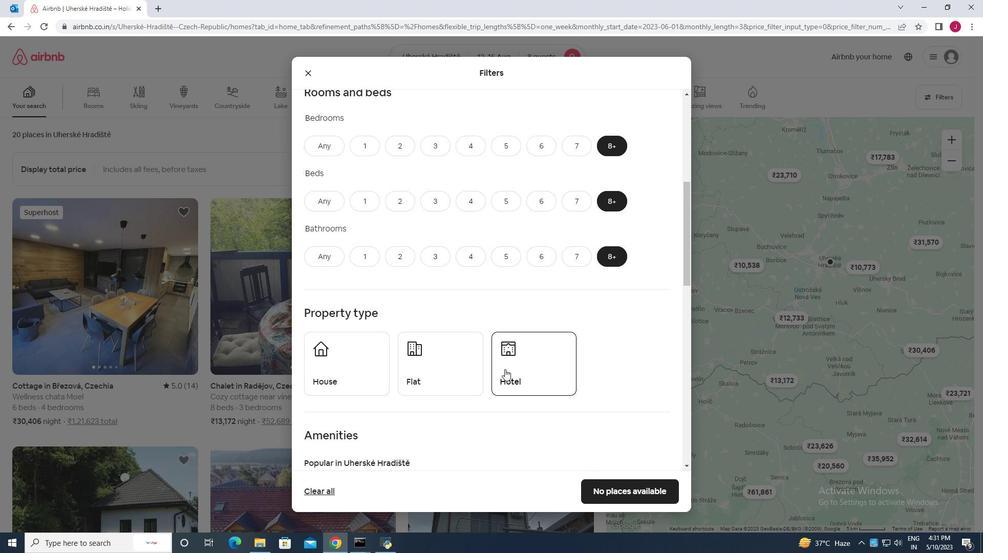 
Action: Mouse scrolled (505, 368) with delta (0, 0)
Screenshot: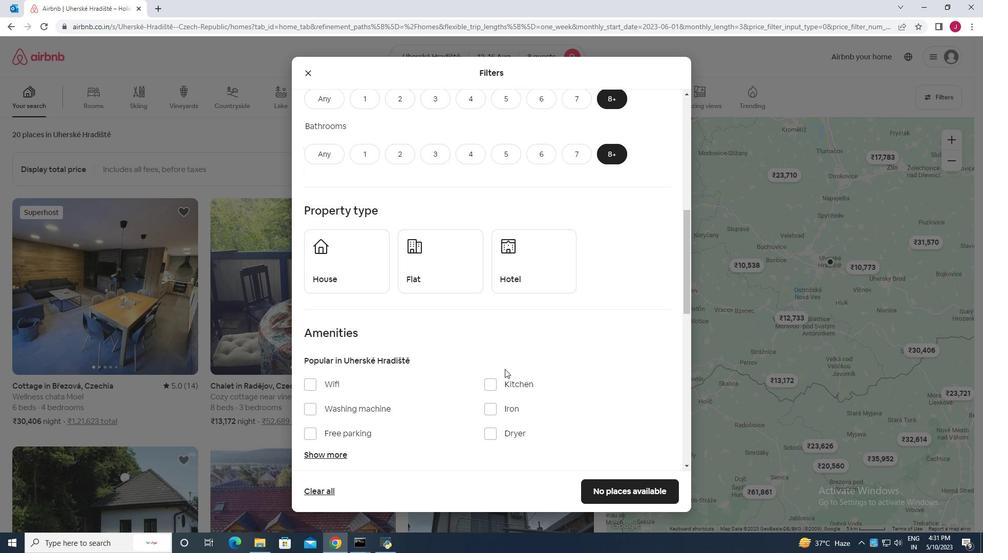 
Action: Mouse moved to (366, 231)
Screenshot: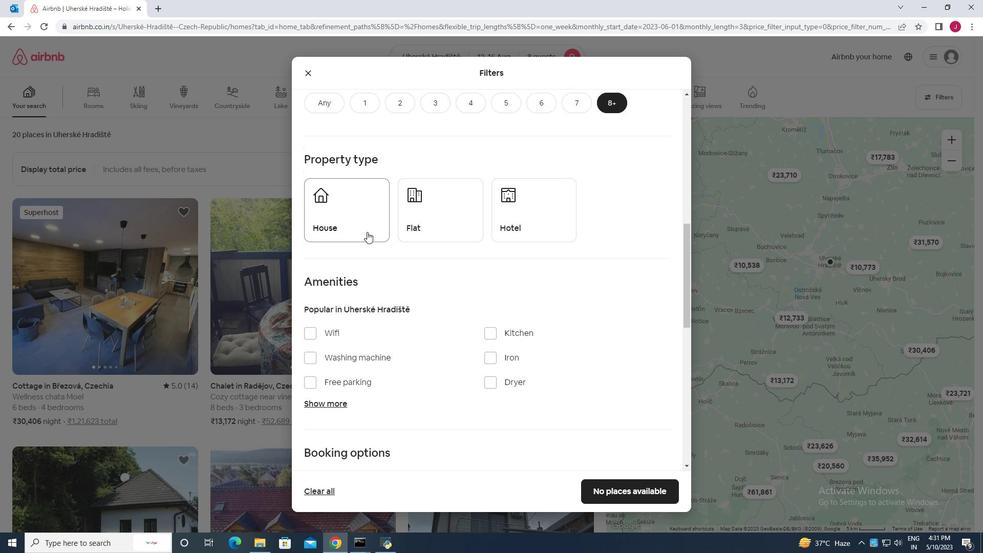 
Action: Mouse pressed left at (366, 231)
Screenshot: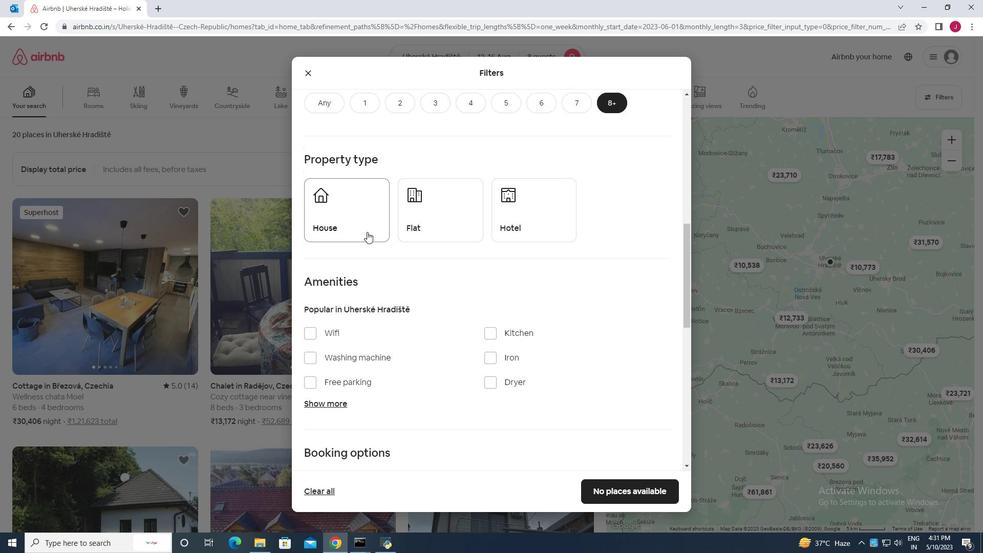 
Action: Mouse moved to (432, 224)
Screenshot: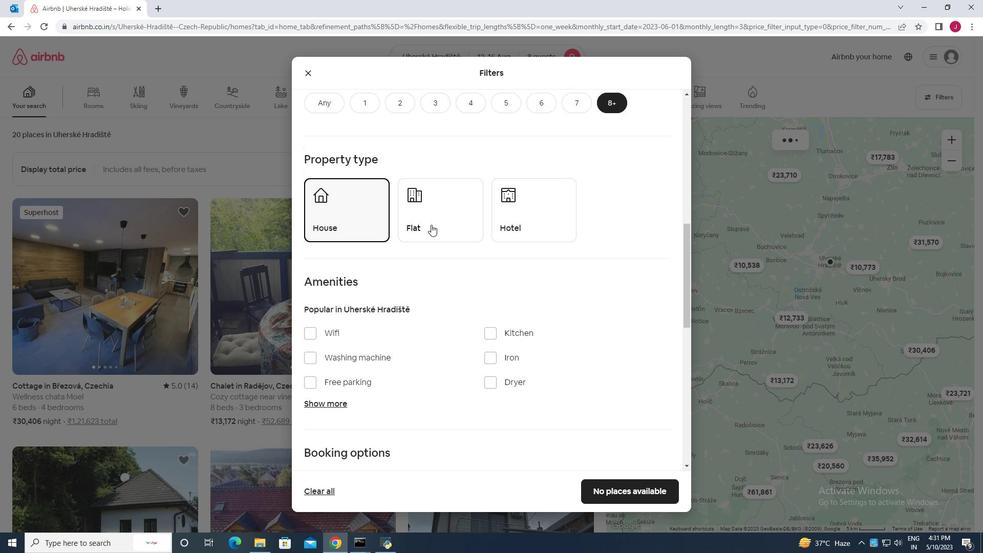 
Action: Mouse pressed left at (432, 224)
Screenshot: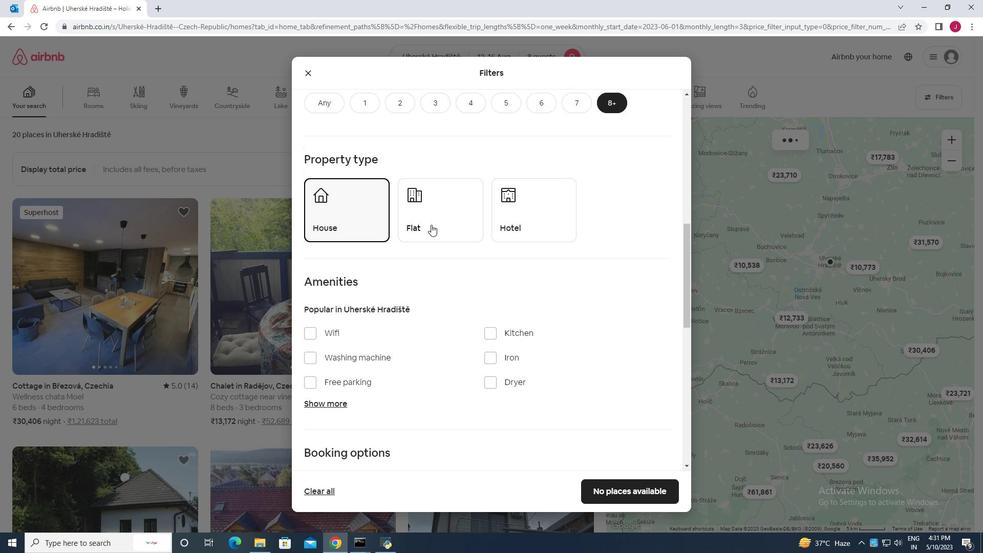 
Action: Mouse moved to (519, 227)
Screenshot: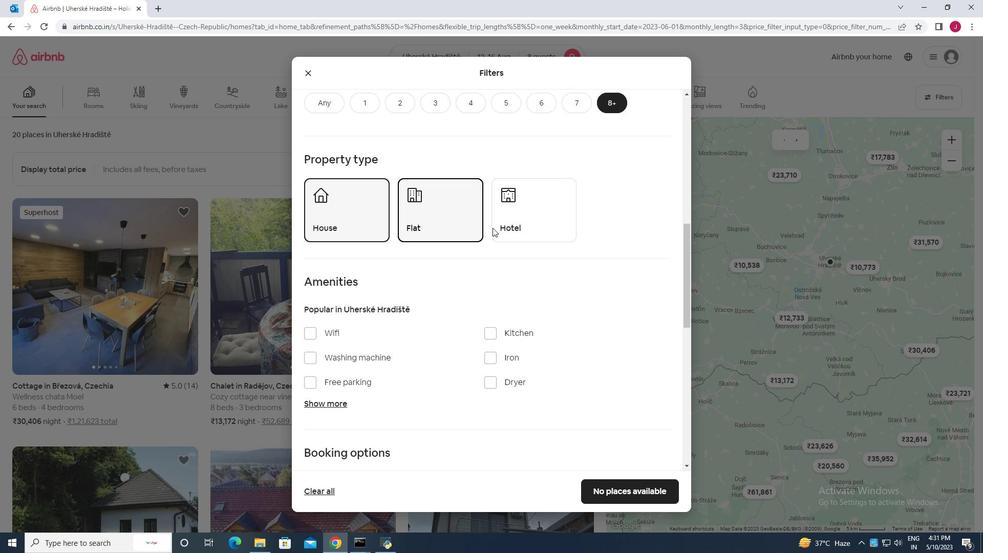 
Action: Mouse pressed left at (519, 227)
Screenshot: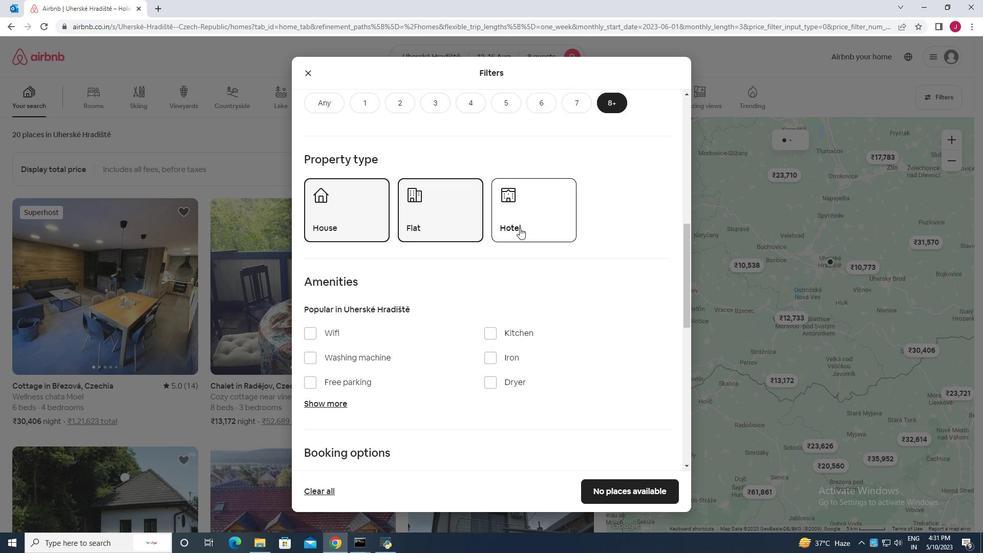 
Action: Mouse moved to (414, 264)
Screenshot: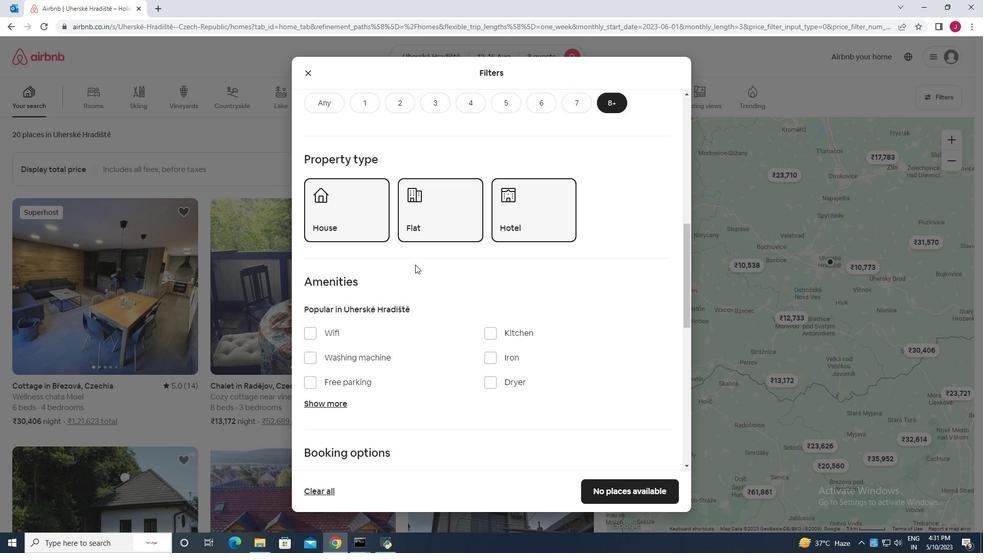 
Action: Mouse scrolled (414, 264) with delta (0, 0)
Screenshot: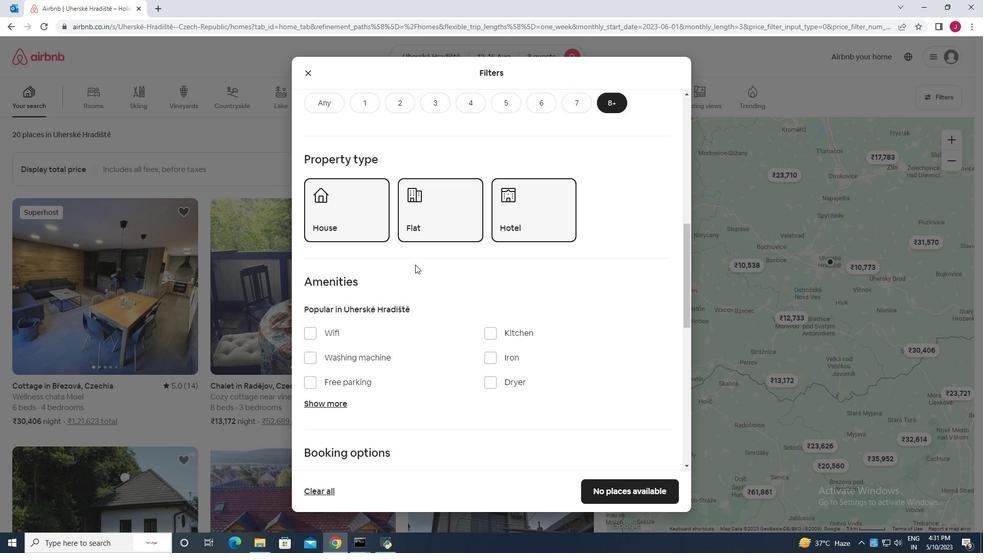 
Action: Mouse scrolled (414, 264) with delta (0, 0)
Screenshot: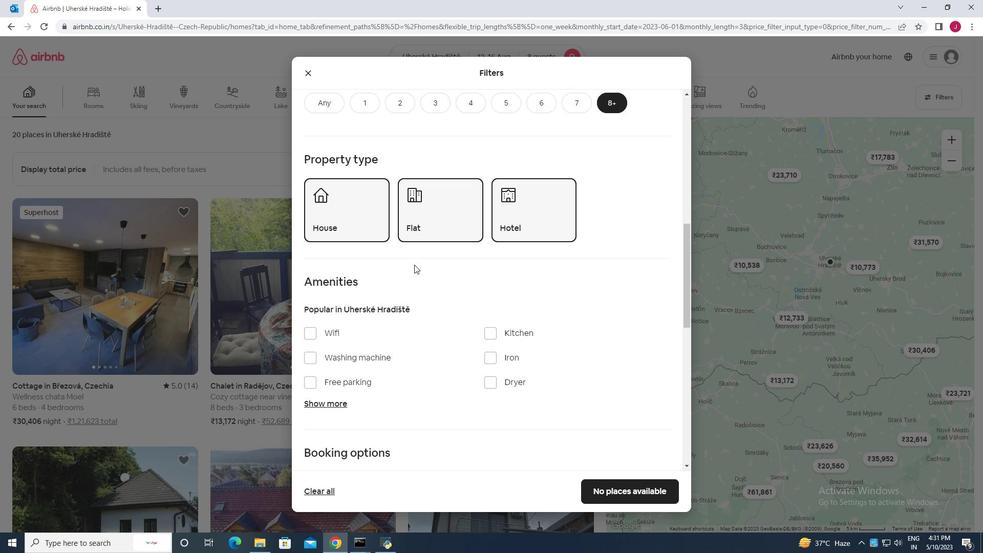
Action: Mouse moved to (312, 230)
Screenshot: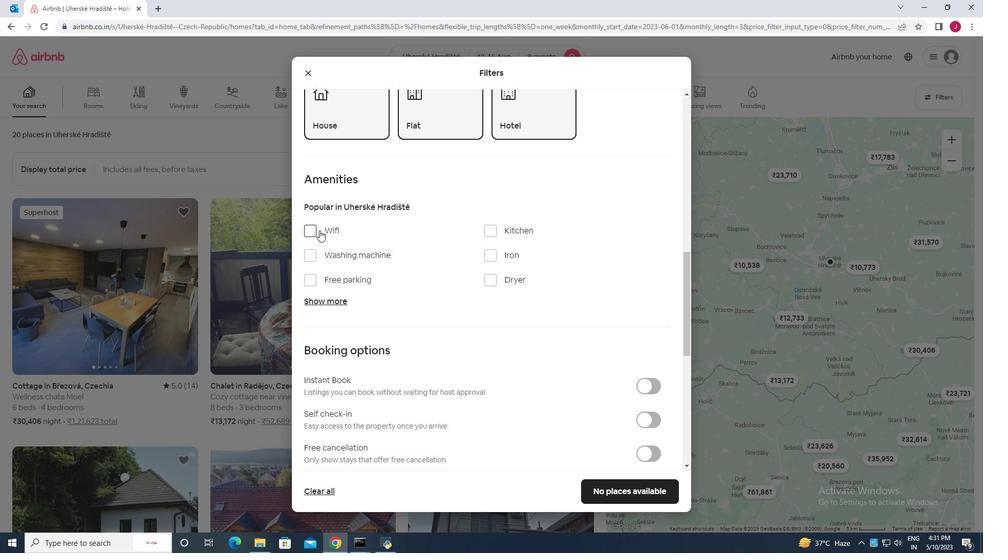 
Action: Mouse pressed left at (312, 230)
Screenshot: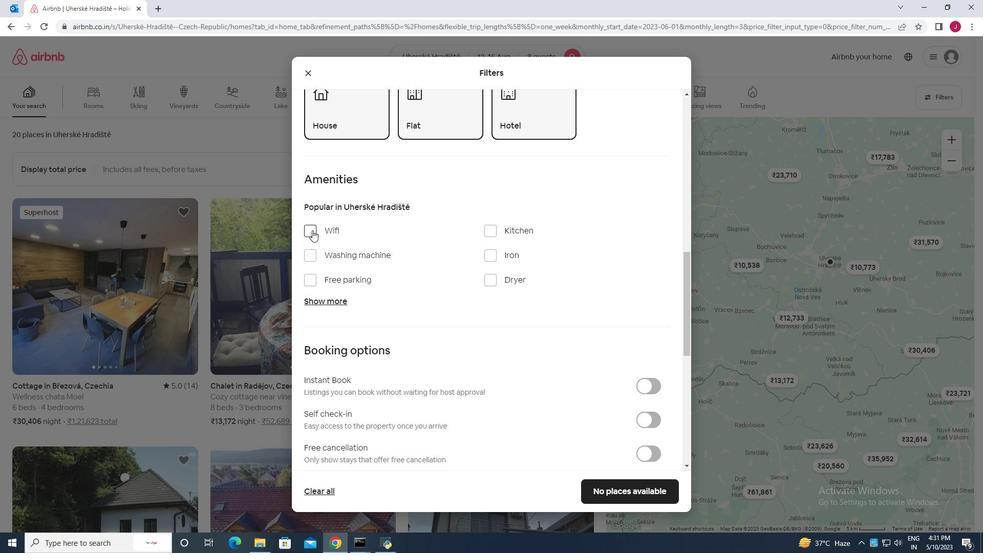 
Action: Mouse moved to (329, 302)
Screenshot: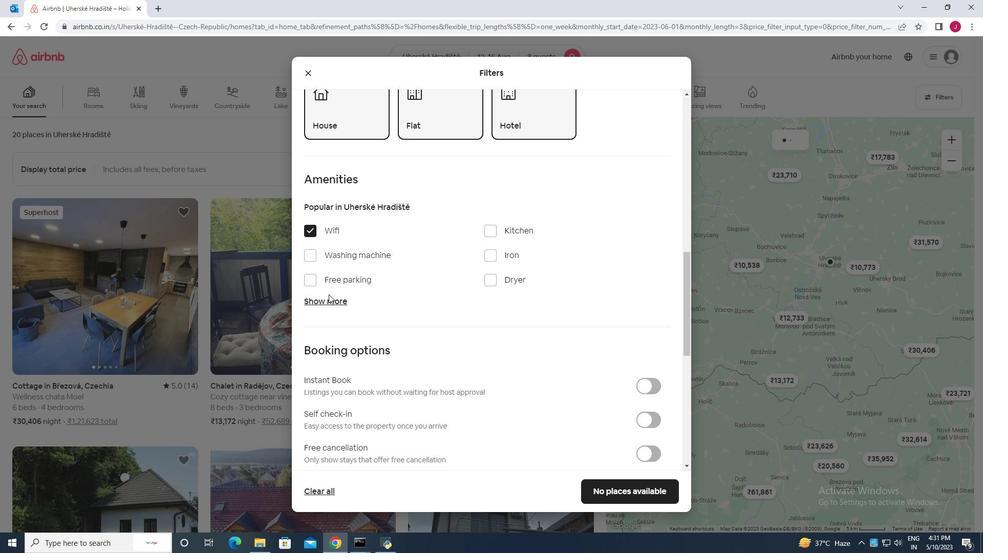 
Action: Mouse pressed left at (329, 302)
Screenshot: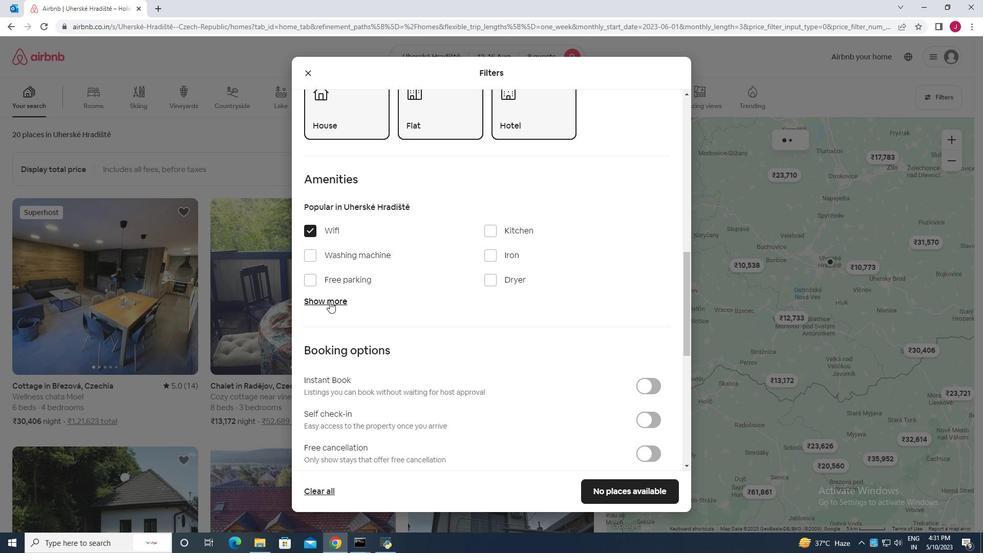 
Action: Mouse moved to (489, 361)
Screenshot: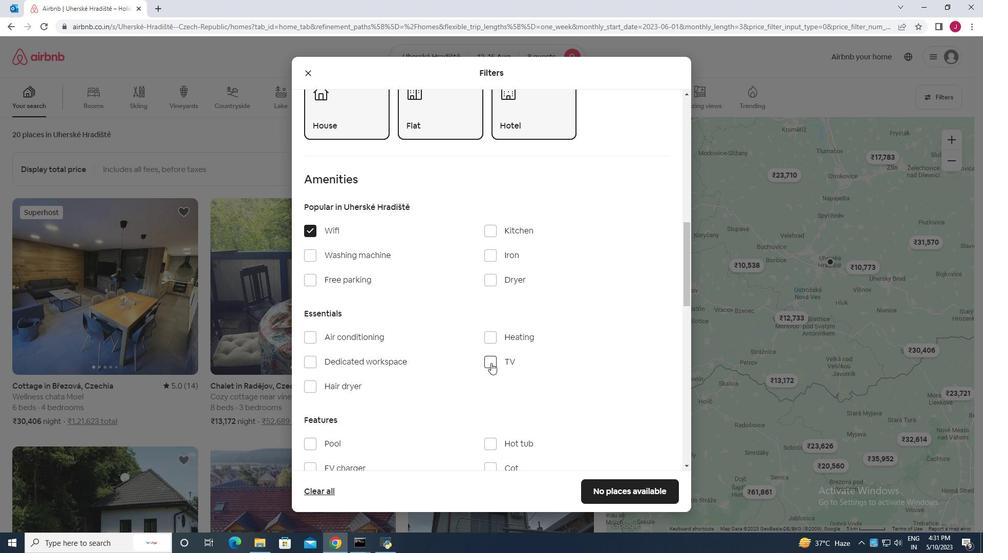 
Action: Mouse pressed left at (489, 361)
Screenshot: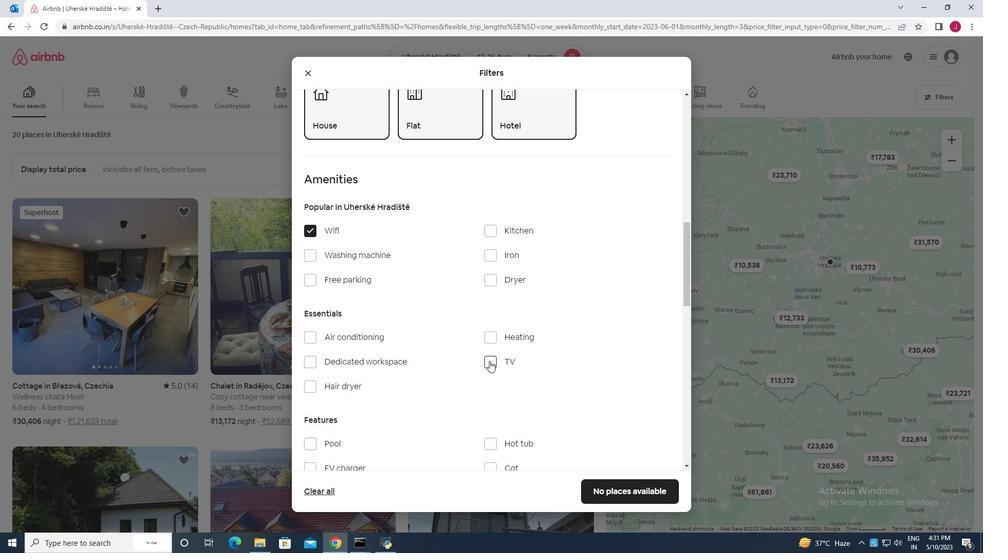 
Action: Mouse moved to (310, 281)
Screenshot: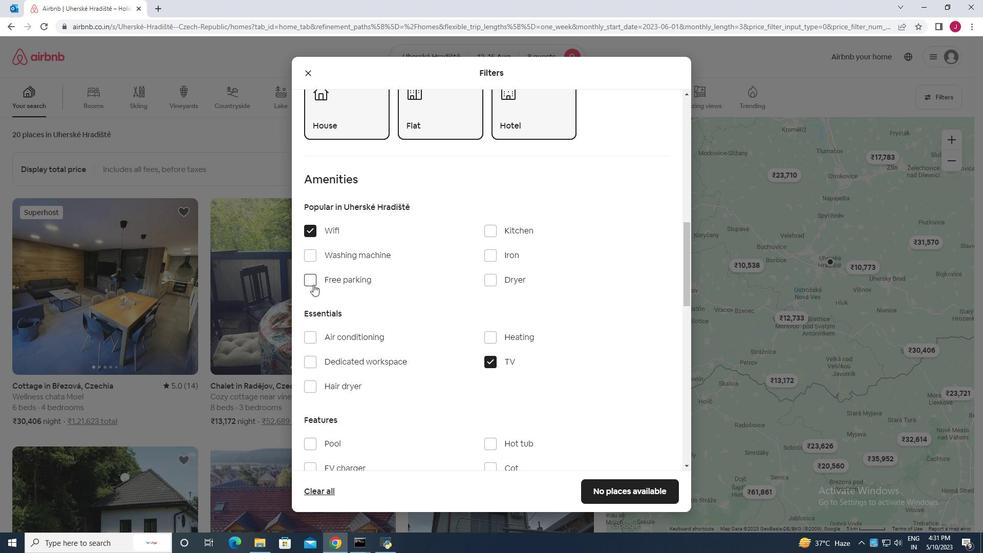 
Action: Mouse pressed left at (310, 281)
Screenshot: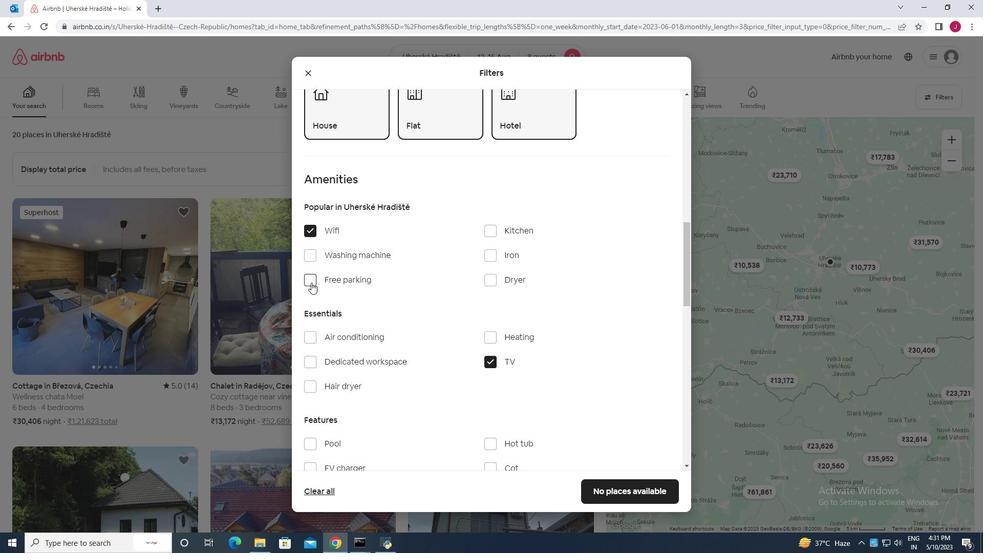 
Action: Mouse moved to (403, 322)
Screenshot: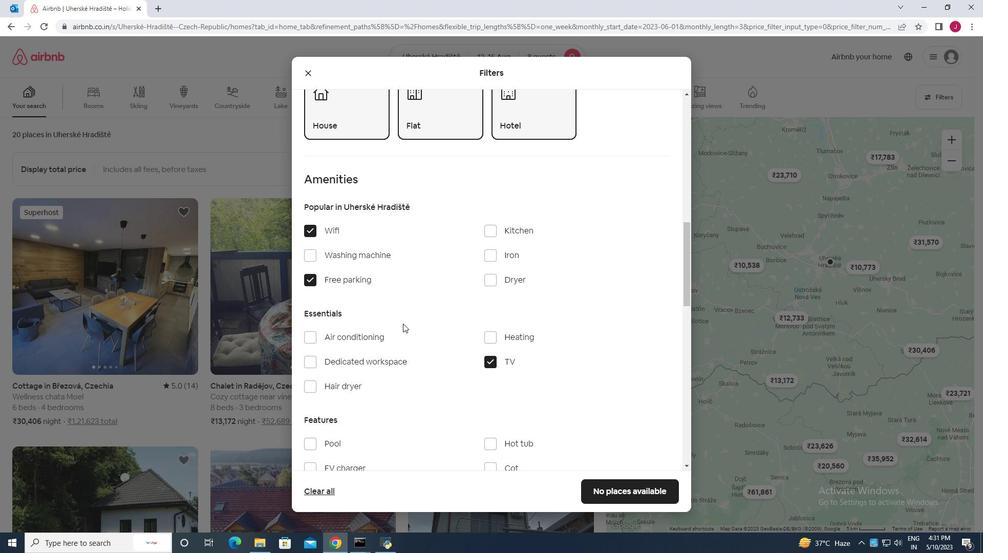 
Action: Mouse scrolled (403, 322) with delta (0, 0)
Screenshot: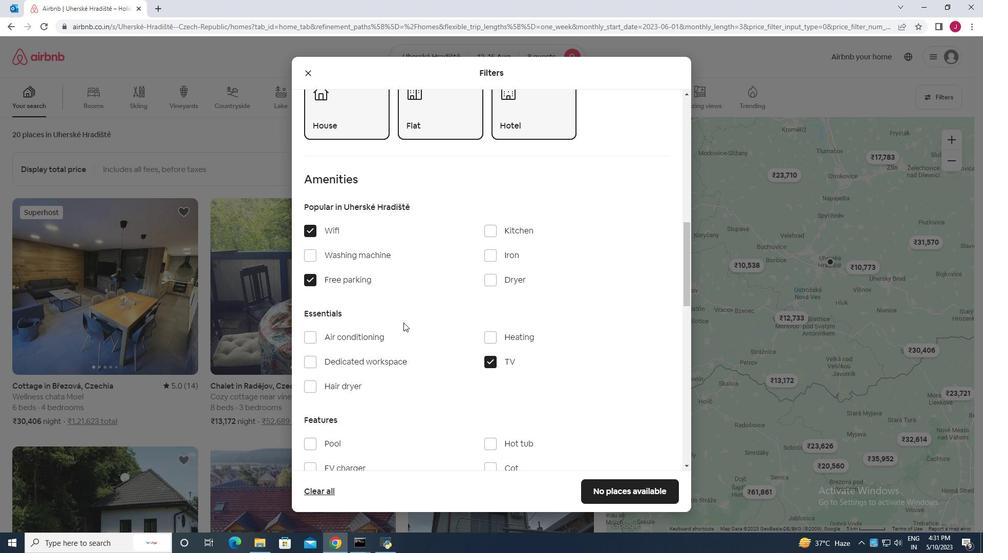 
Action: Mouse scrolled (403, 322) with delta (0, 0)
Screenshot: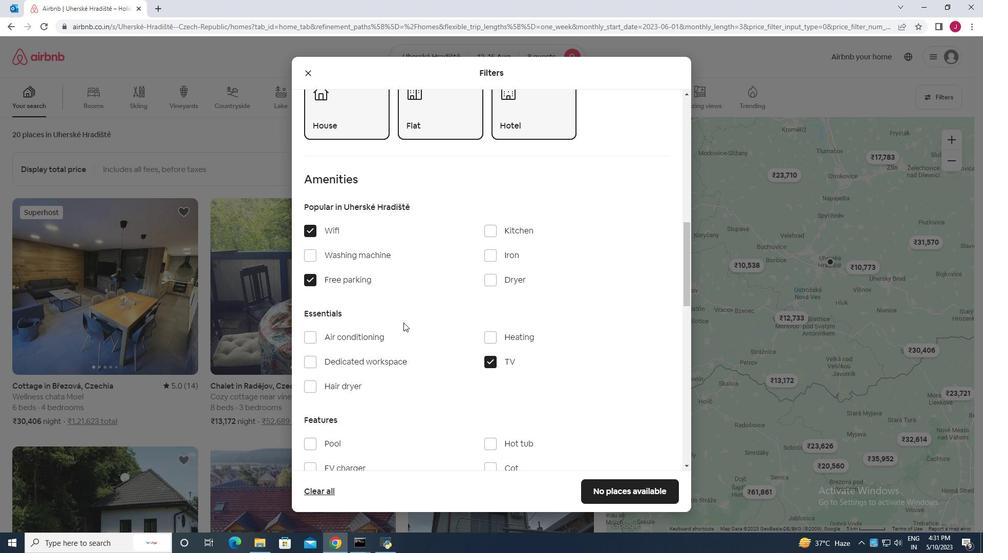 
Action: Mouse moved to (307, 388)
Screenshot: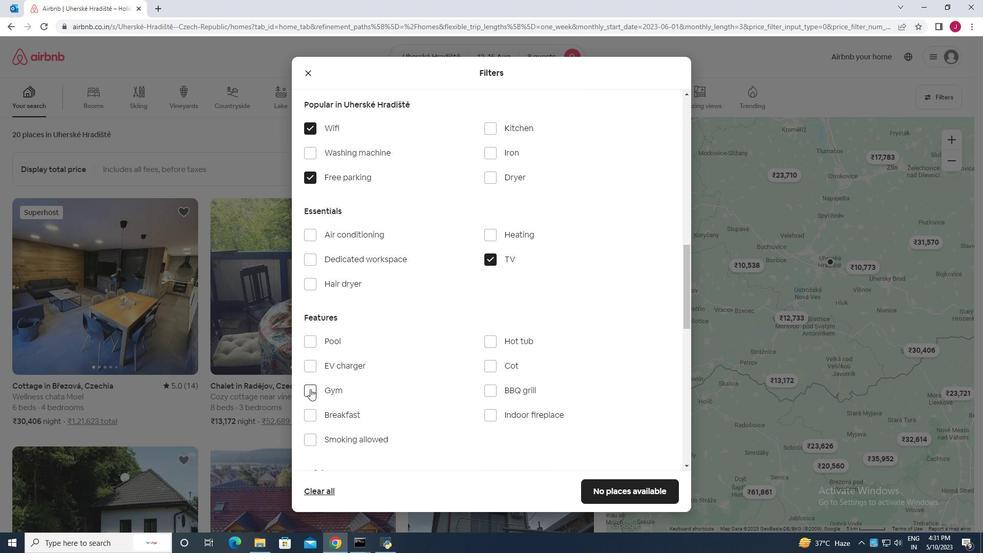 
Action: Mouse pressed left at (307, 388)
Screenshot: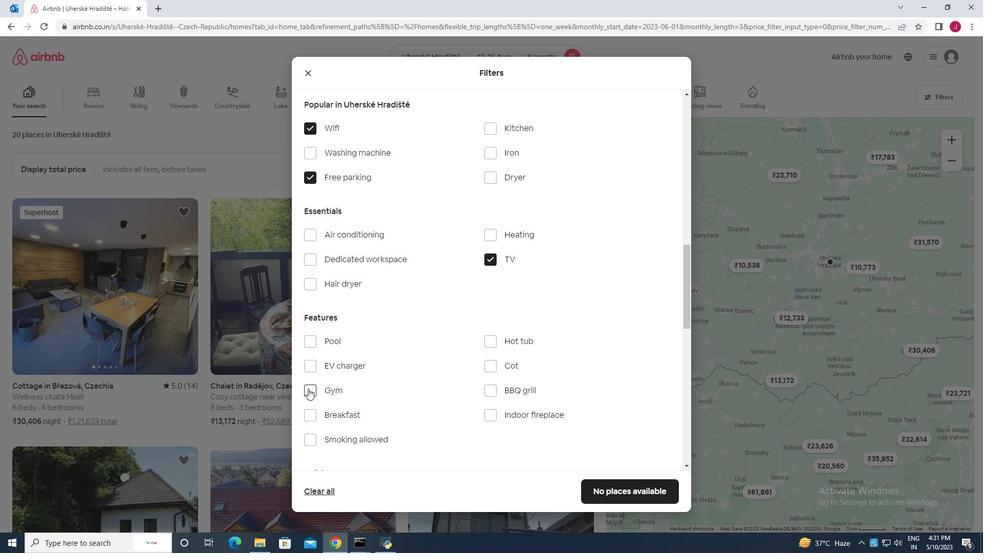 
Action: Mouse moved to (312, 414)
Screenshot: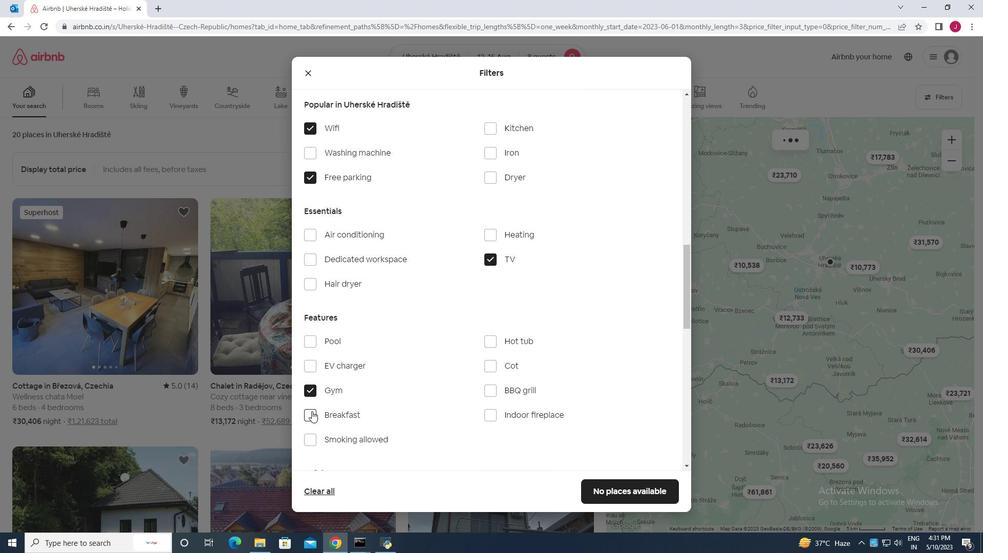 
Action: Mouse pressed left at (312, 414)
Screenshot: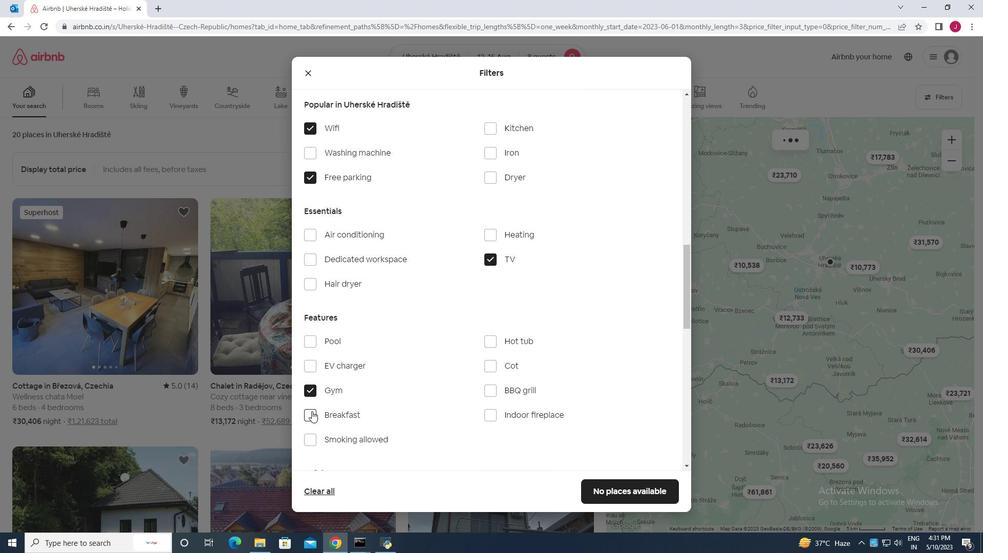 
Action: Mouse moved to (423, 374)
Screenshot: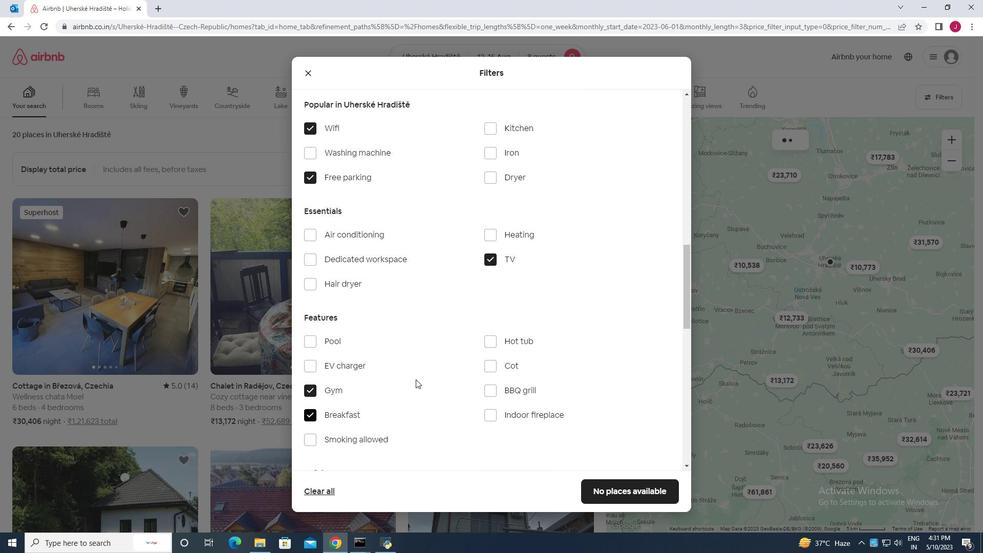 
Action: Mouse scrolled (423, 373) with delta (0, 0)
Screenshot: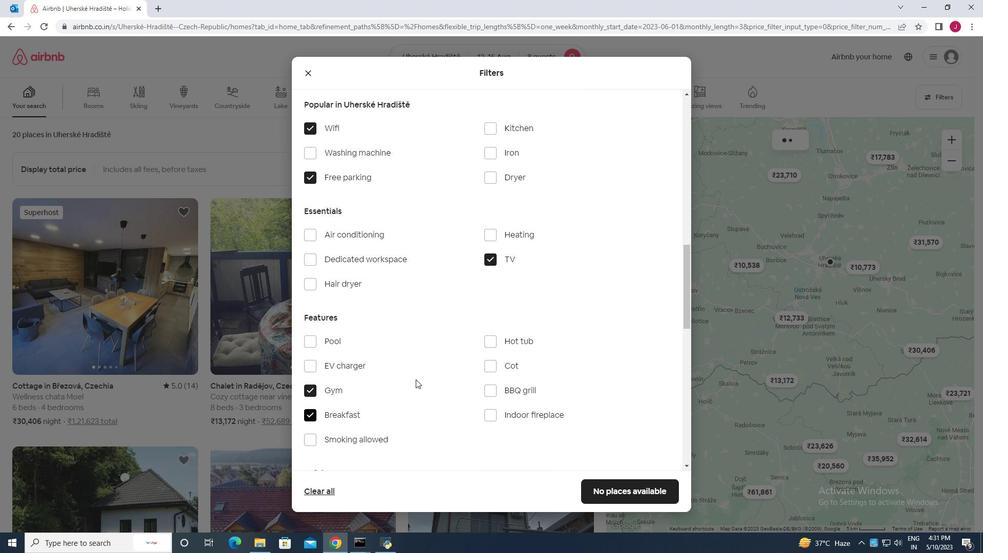 
Action: Mouse scrolled (423, 373) with delta (0, 0)
Screenshot: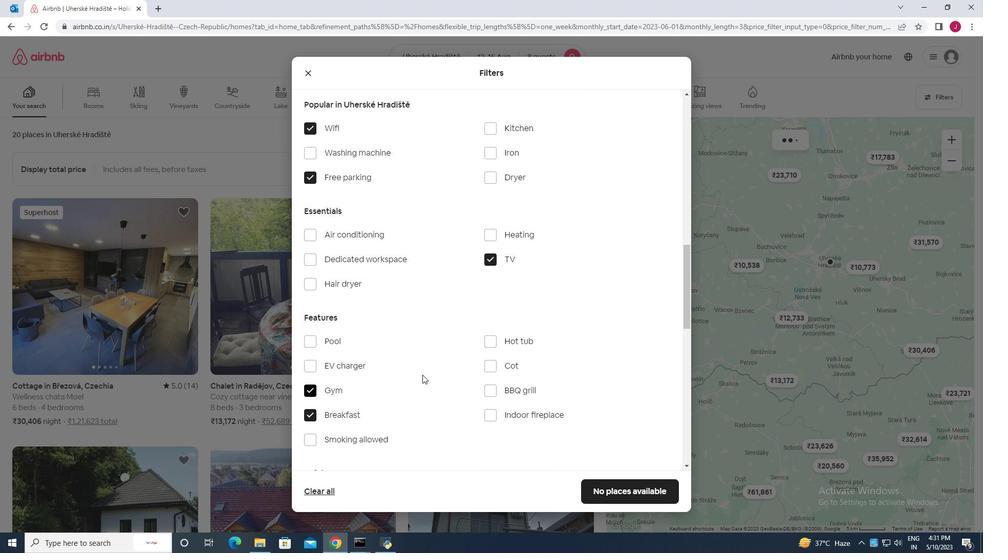 
Action: Mouse scrolled (423, 373) with delta (0, 0)
Screenshot: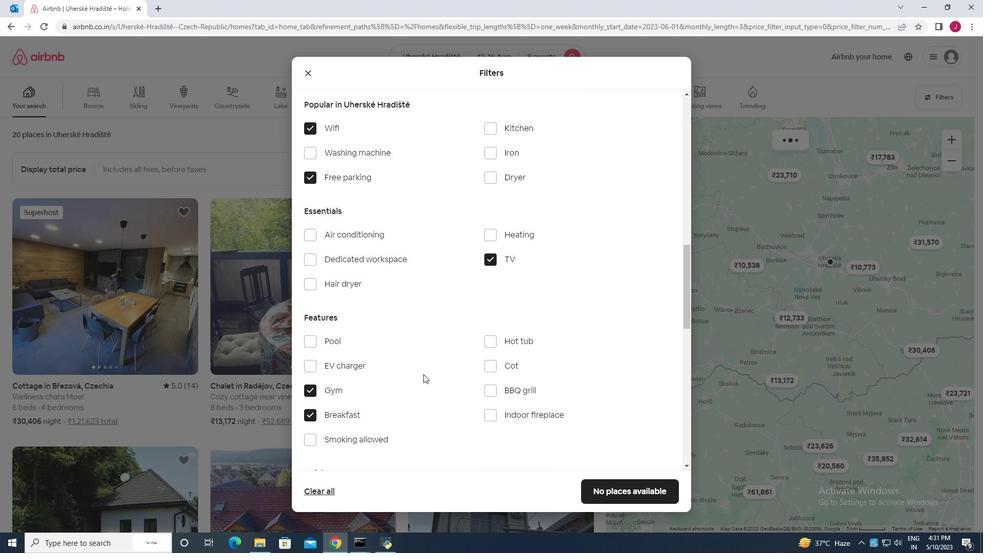 
Action: Mouse scrolled (423, 373) with delta (0, 0)
Screenshot: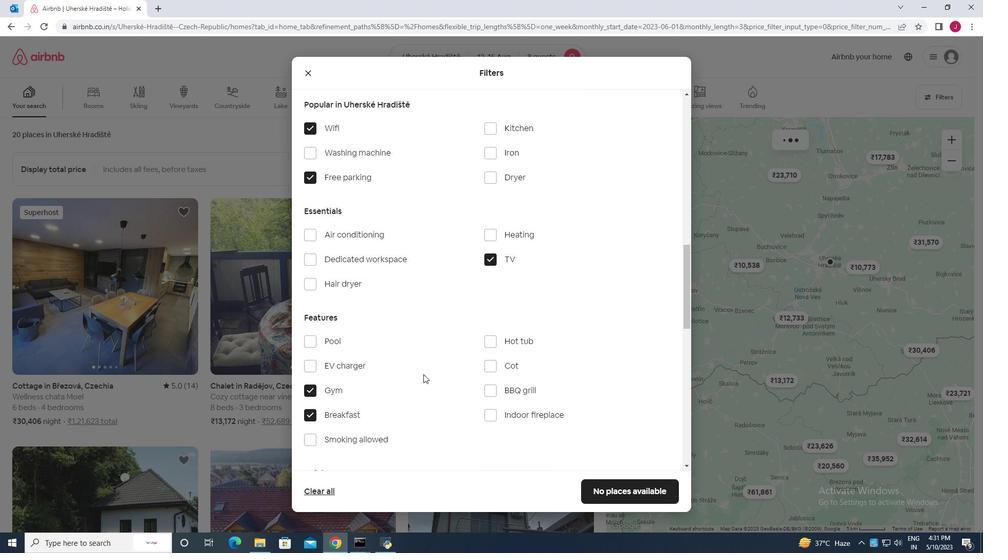
Action: Mouse scrolled (423, 373) with delta (0, 0)
Screenshot: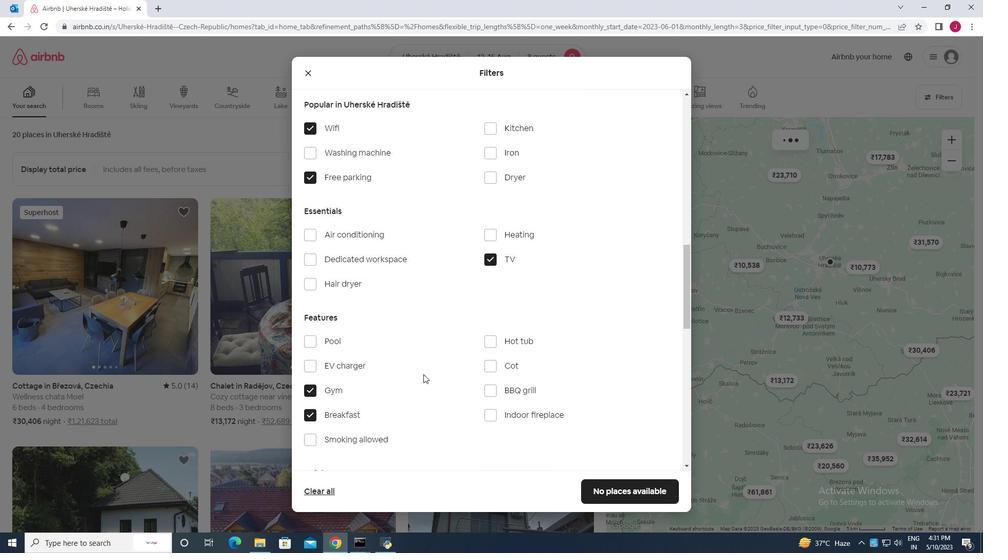
Action: Mouse scrolled (423, 373) with delta (0, 0)
Screenshot: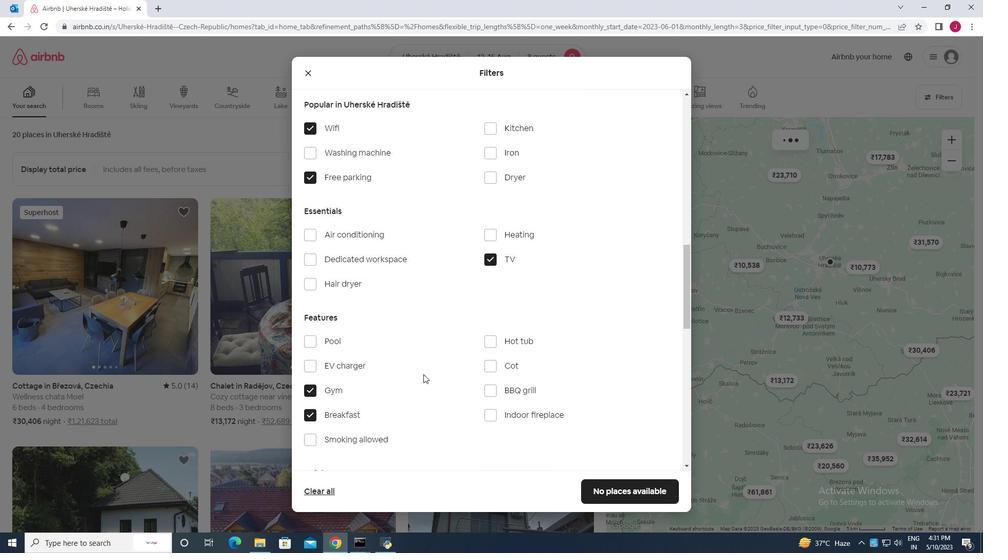 
Action: Mouse scrolled (423, 373) with delta (0, 0)
Screenshot: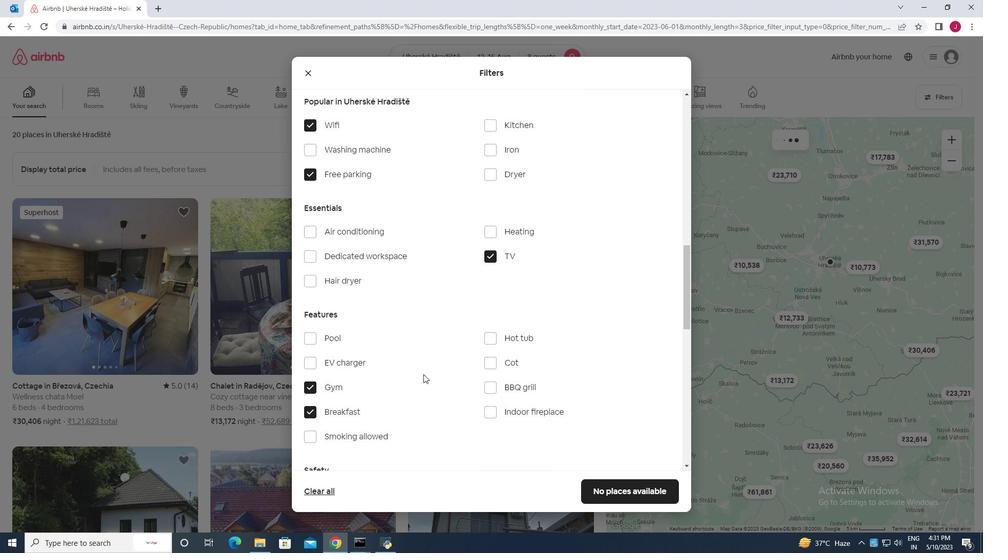 
Action: Mouse moved to (649, 282)
Screenshot: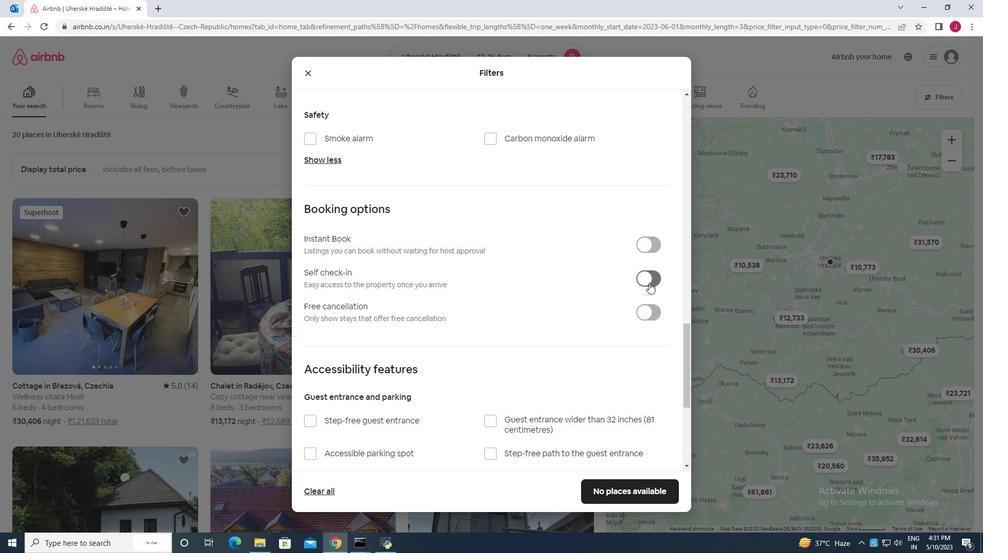 
Action: Mouse pressed left at (649, 282)
Screenshot: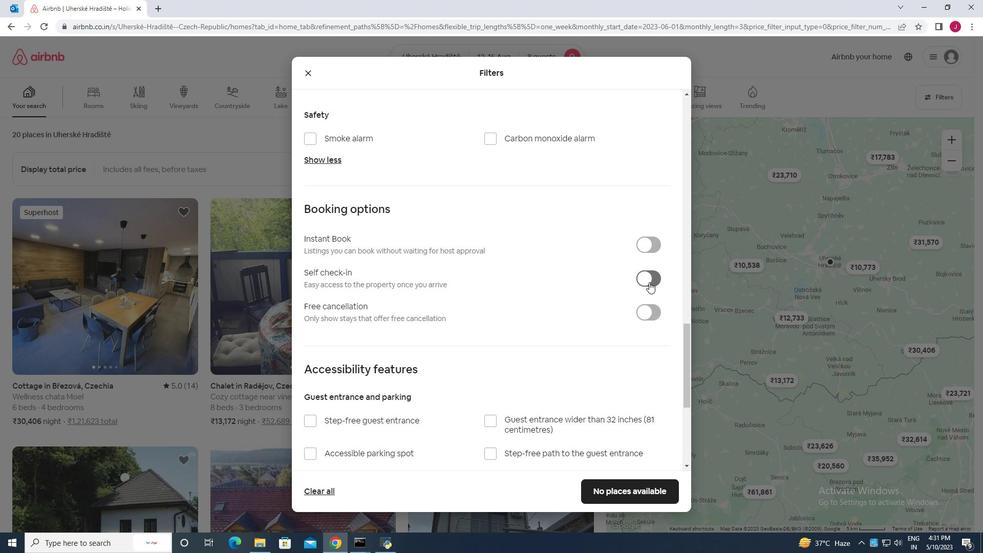 
Action: Mouse moved to (504, 326)
Screenshot: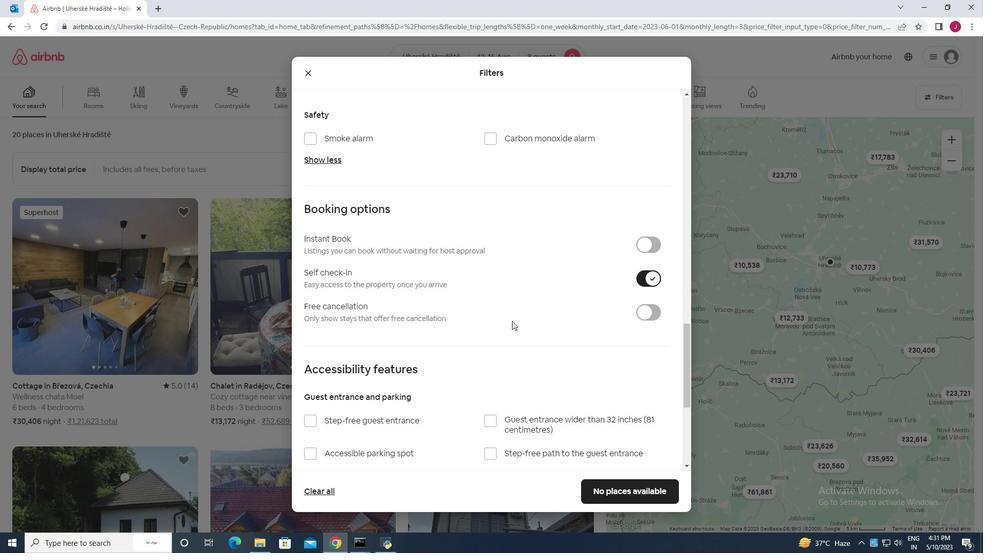 
Action: Mouse scrolled (504, 325) with delta (0, 0)
Screenshot: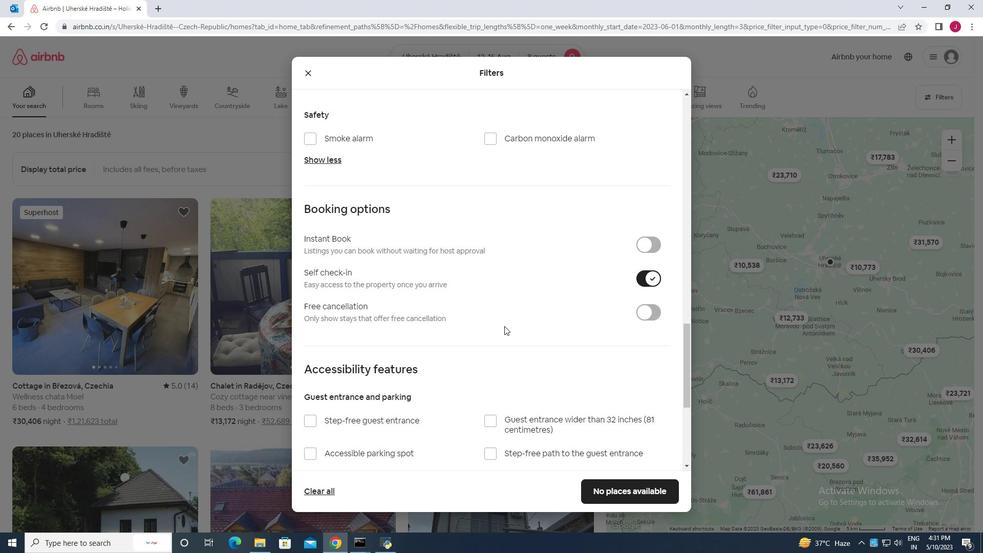 
Action: Mouse scrolled (504, 325) with delta (0, 0)
Screenshot: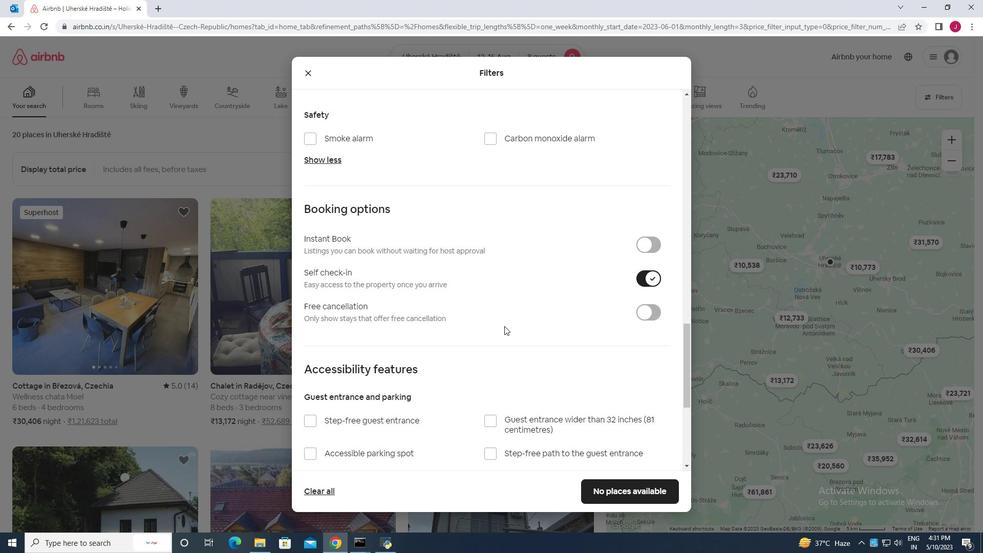 
Action: Mouse scrolled (504, 325) with delta (0, 0)
Screenshot: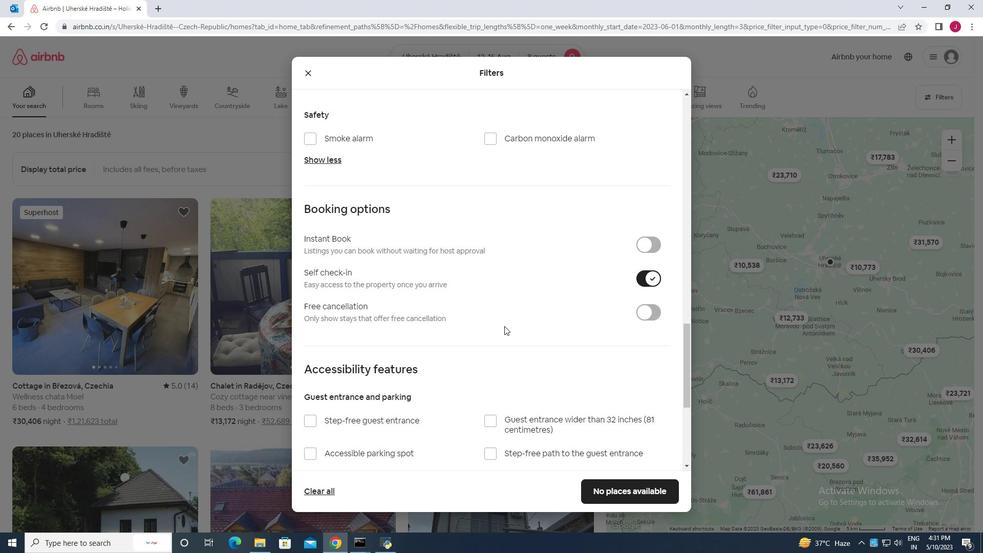 
Action: Mouse scrolled (504, 325) with delta (0, 0)
Screenshot: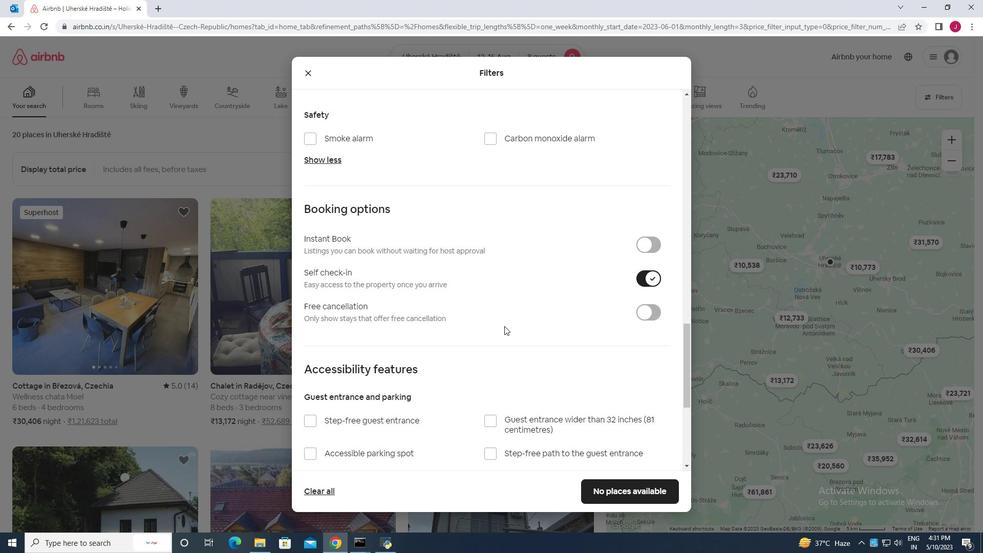 
Action: Mouse scrolled (504, 325) with delta (0, 0)
Screenshot: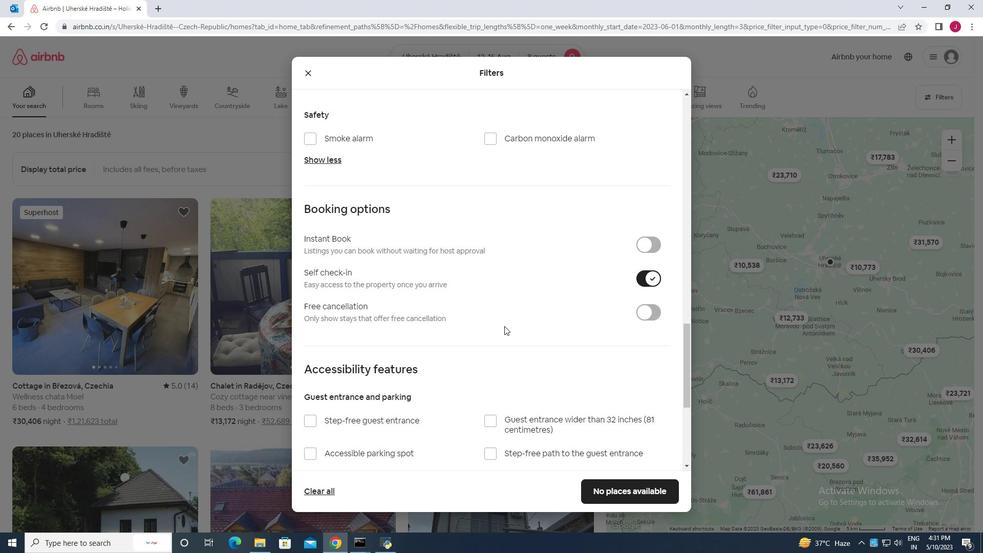 
Action: Mouse scrolled (504, 325) with delta (0, 0)
Screenshot: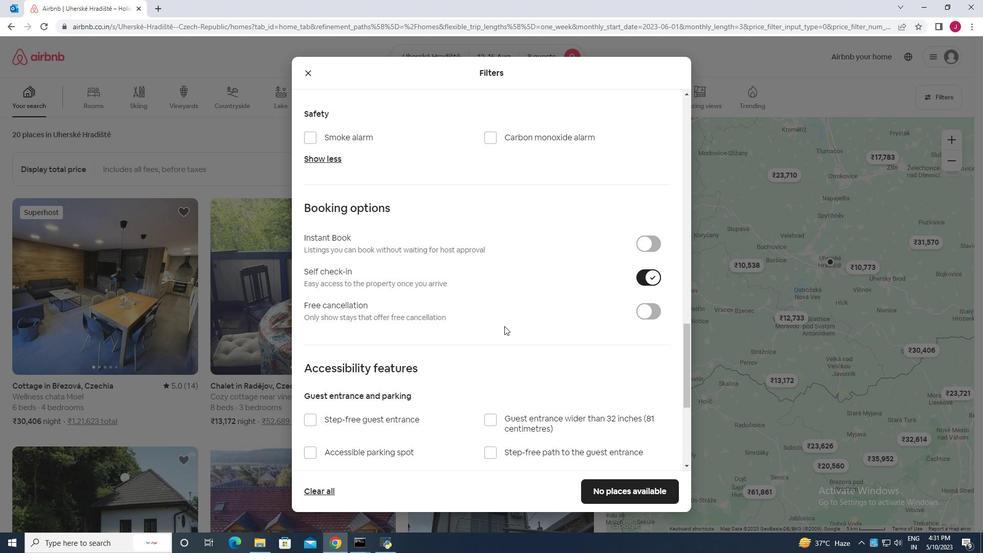 
Action: Mouse moved to (505, 326)
Screenshot: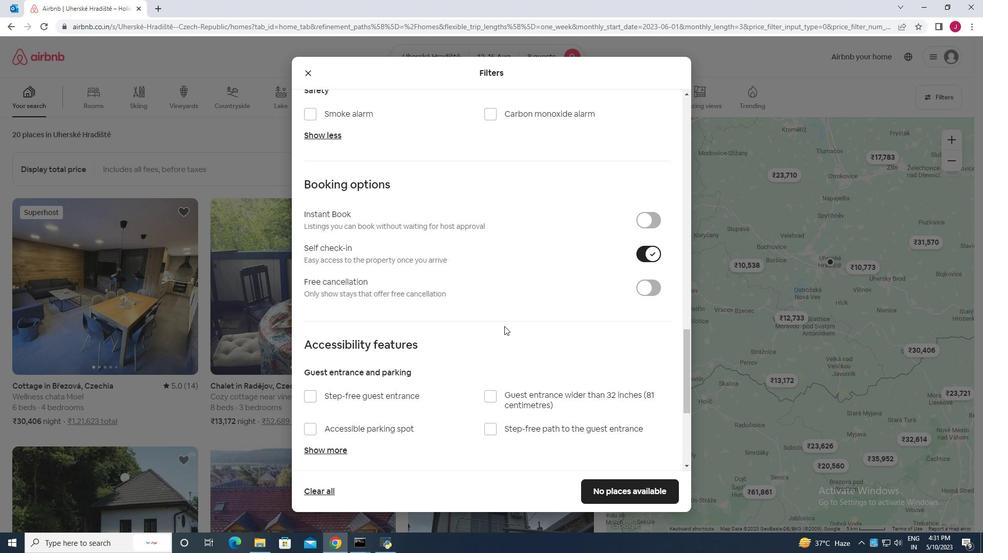 
Action: Mouse scrolled (505, 325) with delta (0, 0)
Screenshot: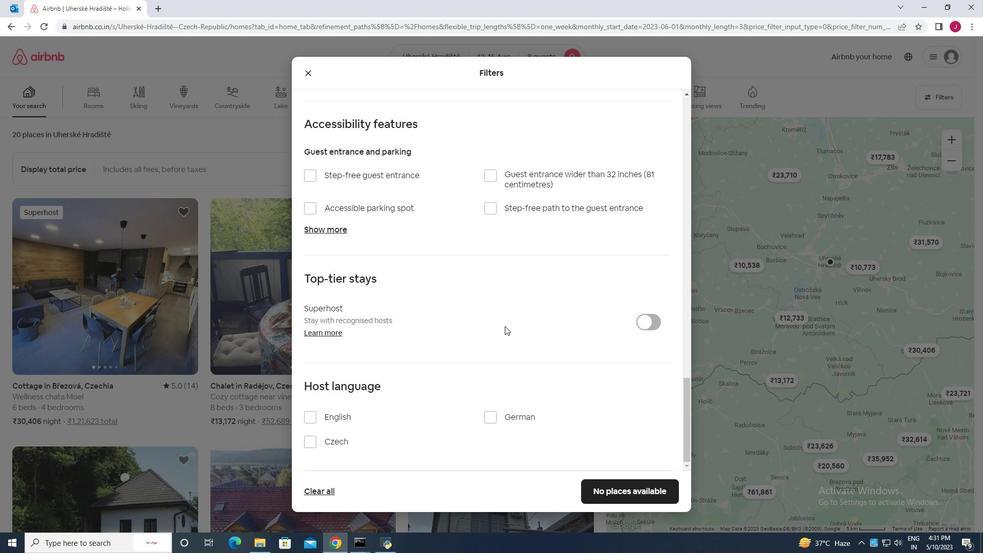 
Action: Mouse scrolled (505, 325) with delta (0, 0)
Screenshot: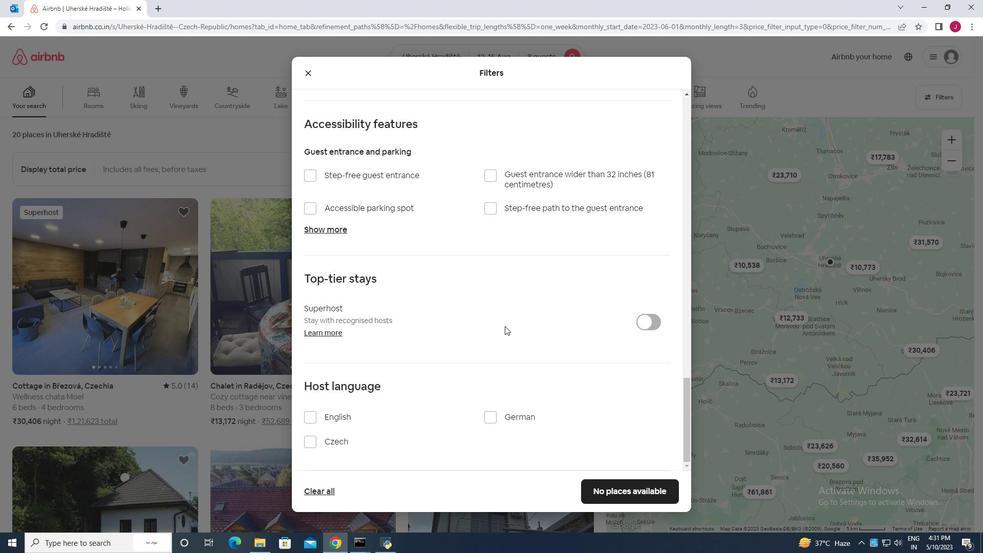 
Action: Mouse scrolled (505, 325) with delta (0, 0)
Screenshot: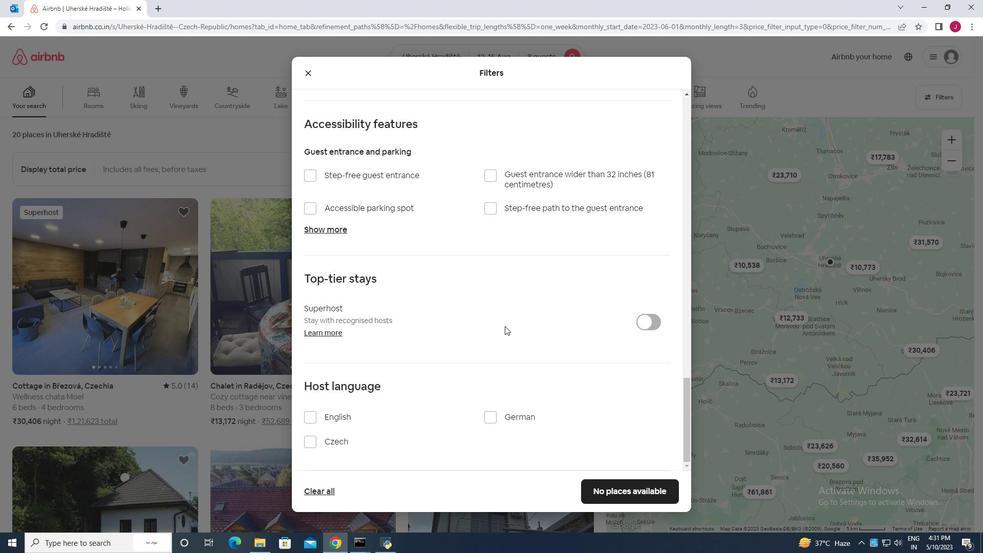
Action: Mouse scrolled (505, 325) with delta (0, 0)
Screenshot: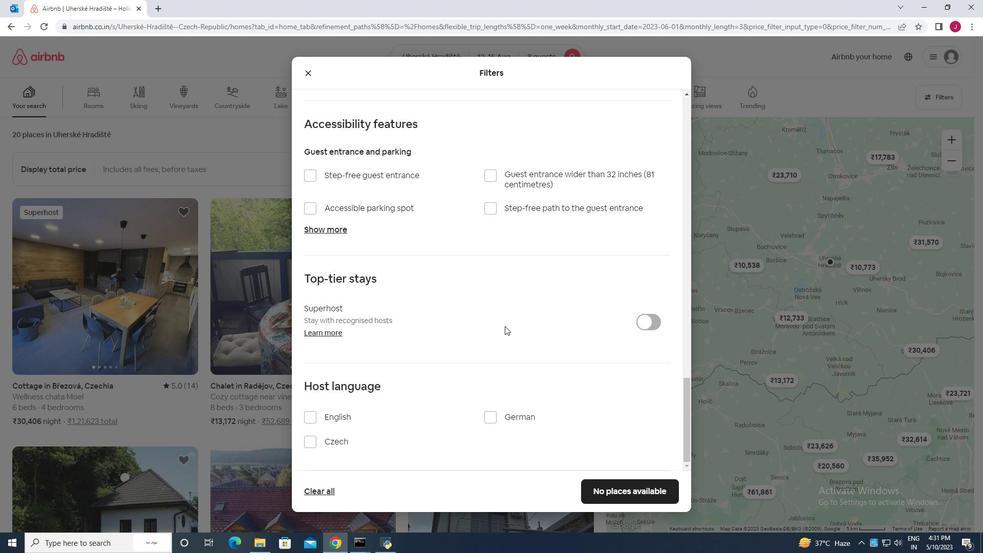 
Action: Mouse moved to (504, 326)
Screenshot: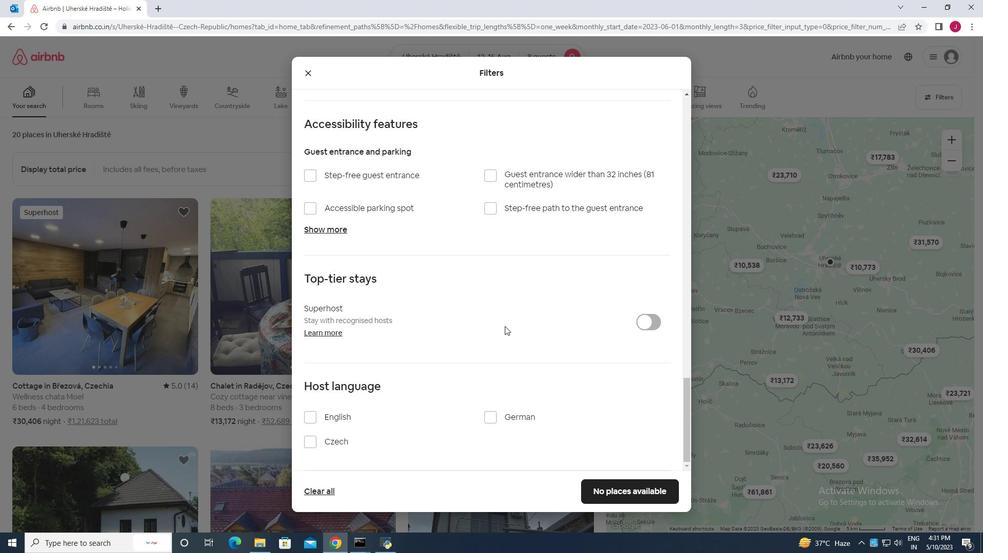 
Action: Mouse scrolled (504, 326) with delta (0, 0)
Screenshot: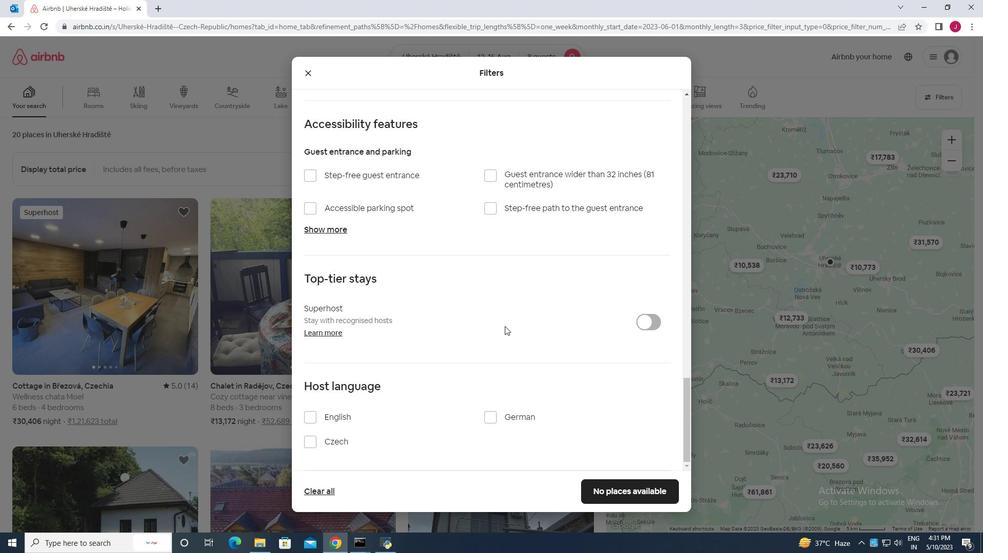
Action: Mouse moved to (312, 415)
Screenshot: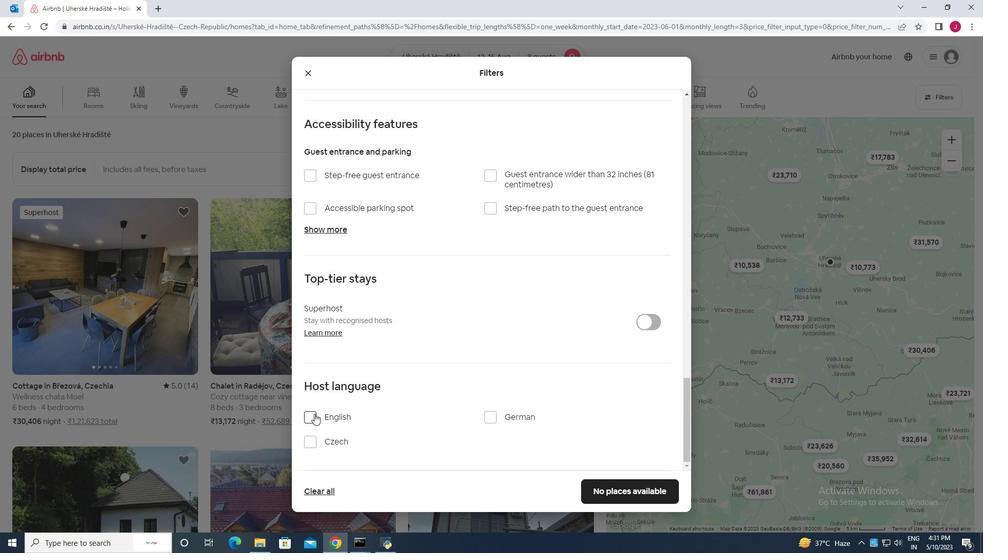 
Action: Mouse pressed left at (312, 415)
Screenshot: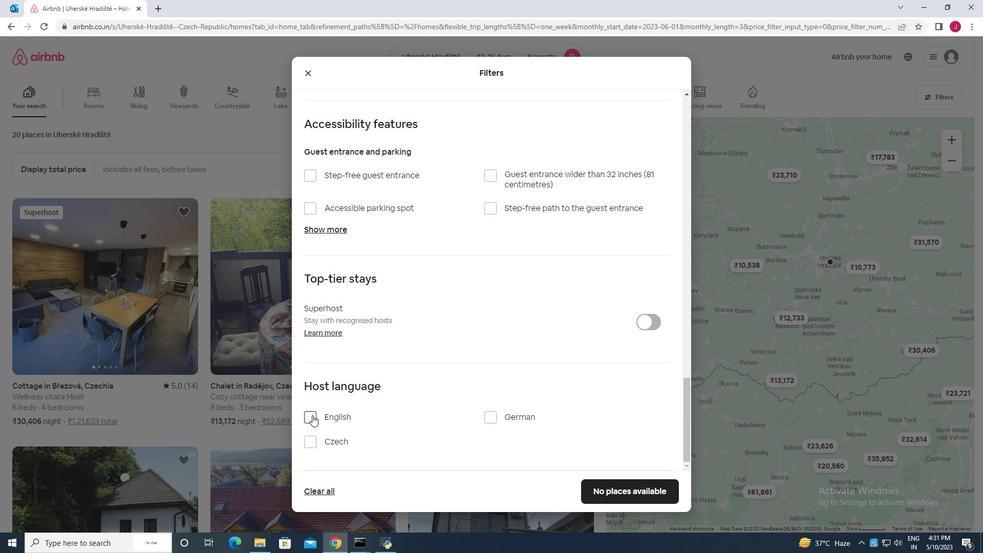 
Action: Mouse moved to (615, 494)
Screenshot: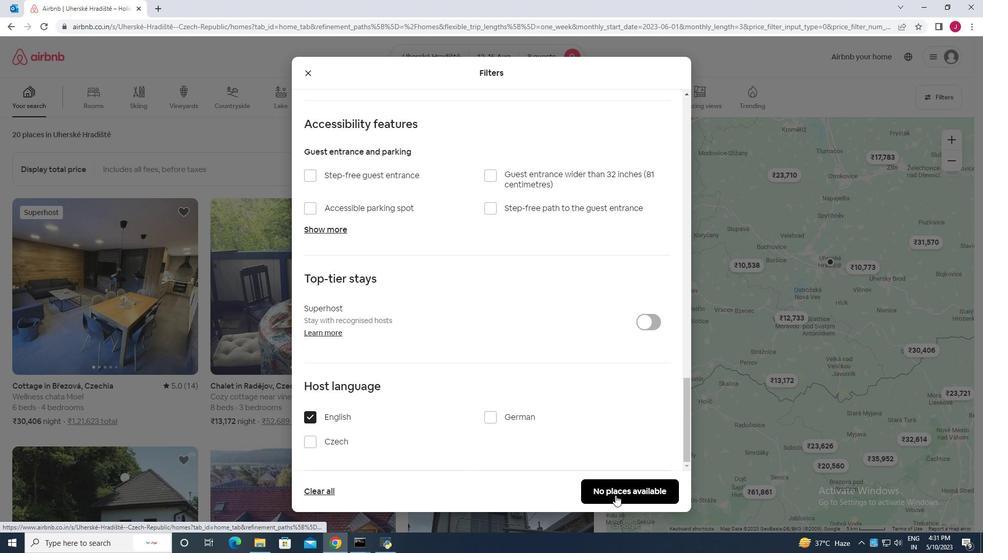 
Action: Mouse pressed left at (615, 494)
Screenshot: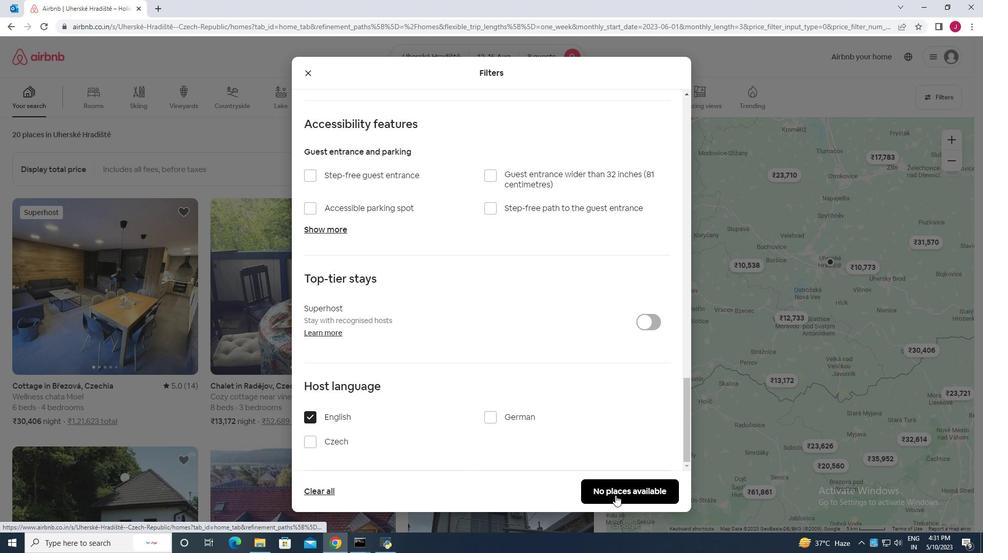 
Action: Mouse moved to (612, 487)
Screenshot: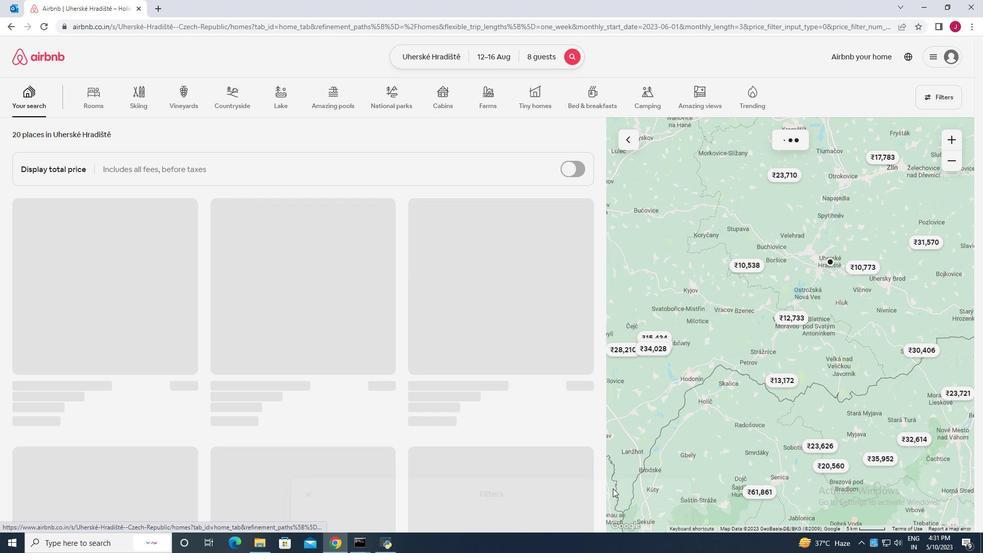 
